 Task: Open Card Sales Contracts Review in Board Project Time Tracking to Workspace CRM Implementation and add a team member Softage.2@softage.net, a label Orange, a checklist Change Management, an attachment from your computer, a color Orange and finally, add a card description 'Plan and execute company team-building workshop' and a comment 'We should approach this task with a sense of persistence and determination, willing to overcome obstacles and push through challenges.'. Add a start date 'Jan 02, 1900' with a due date 'Jan 09, 1900'
Action: Mouse moved to (87, 43)
Screenshot: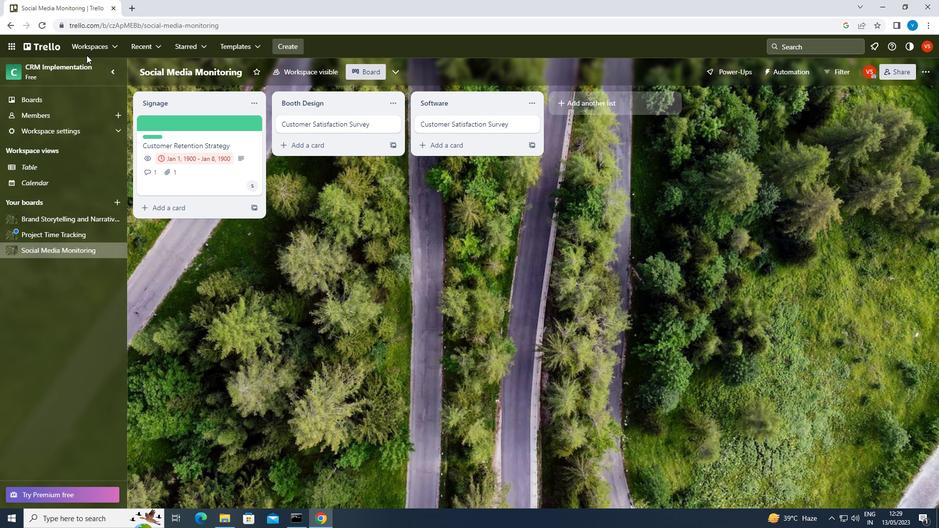 
Action: Mouse pressed left at (87, 43)
Screenshot: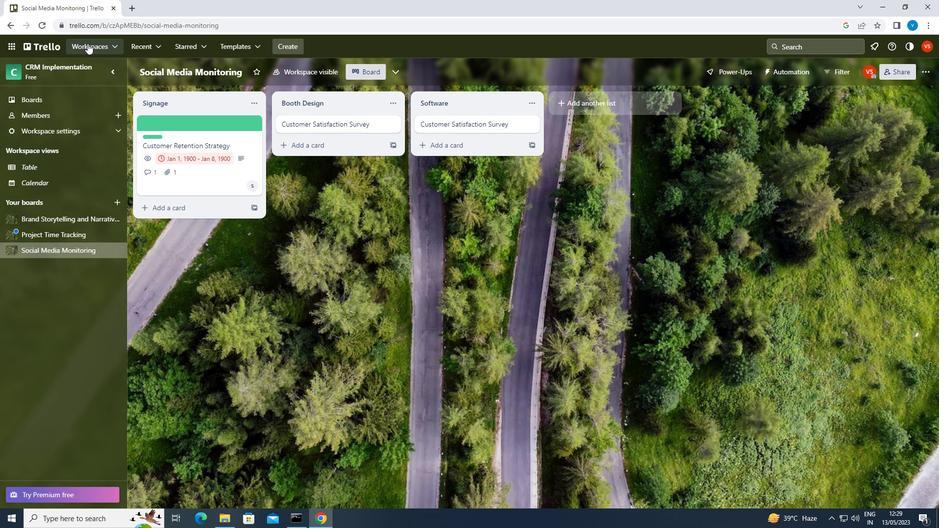 
Action: Mouse moved to (126, 360)
Screenshot: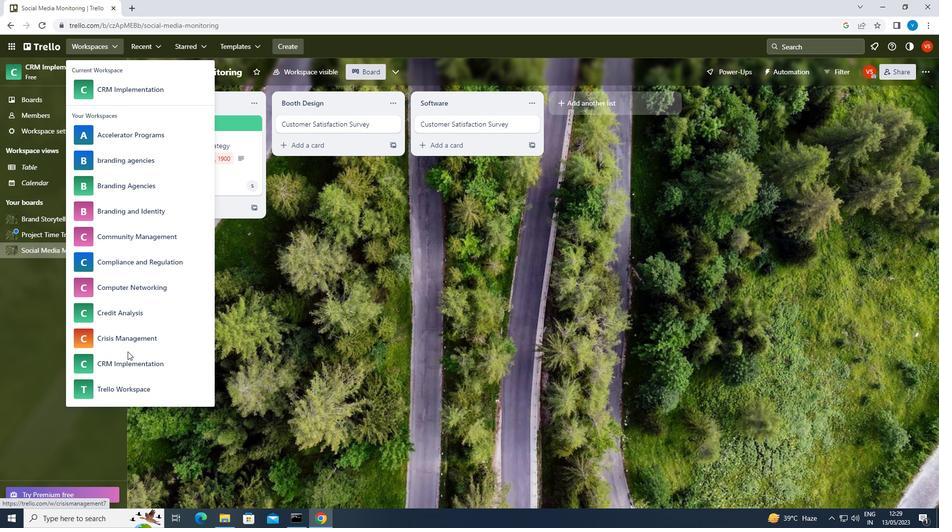 
Action: Mouse pressed left at (126, 360)
Screenshot: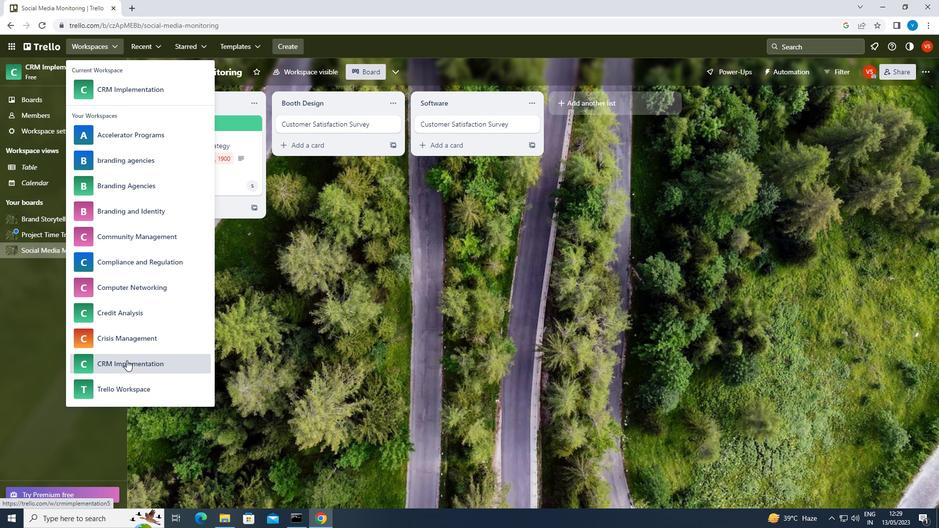 
Action: Mouse moved to (700, 394)
Screenshot: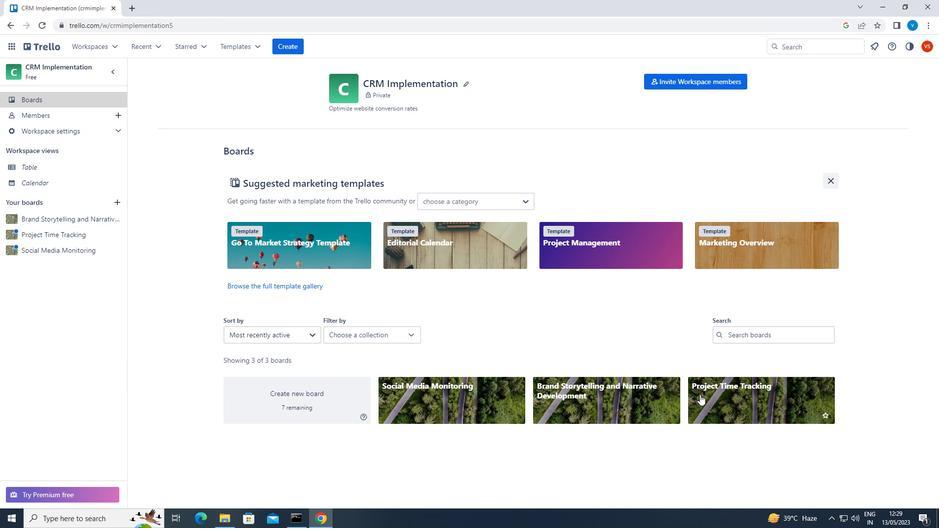 
Action: Mouse pressed left at (700, 394)
Screenshot: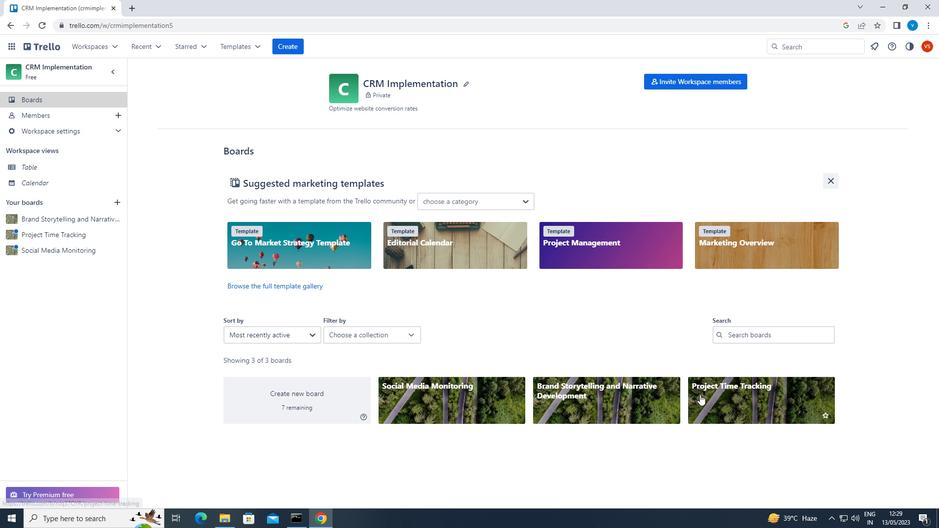 
Action: Mouse moved to (216, 128)
Screenshot: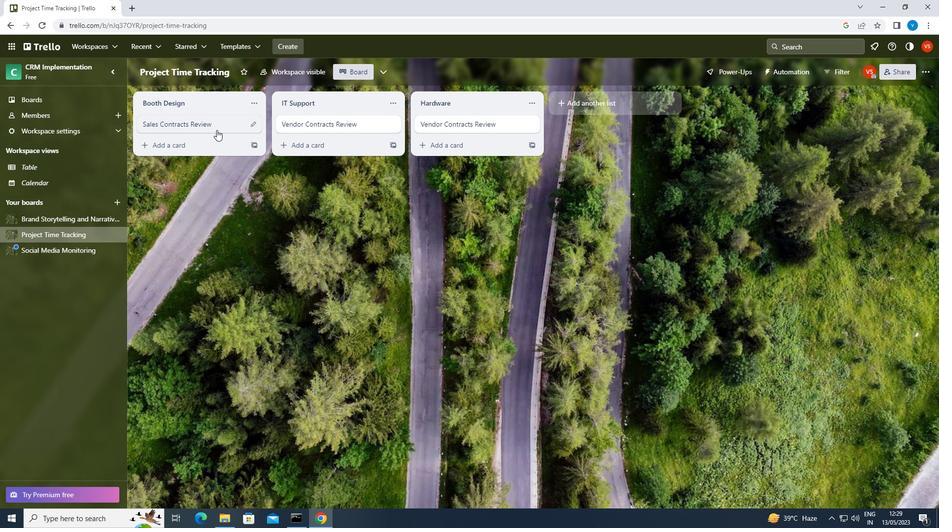 
Action: Mouse pressed left at (216, 128)
Screenshot: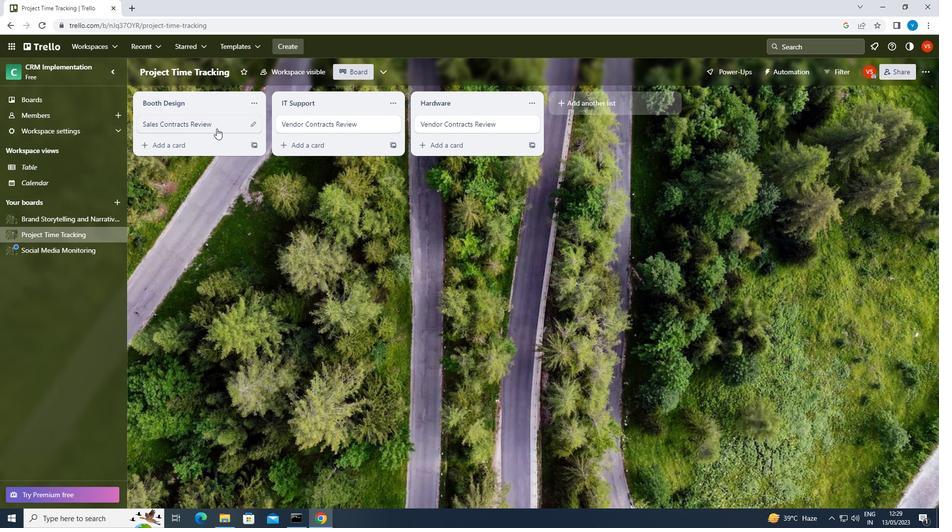
Action: Mouse moved to (582, 123)
Screenshot: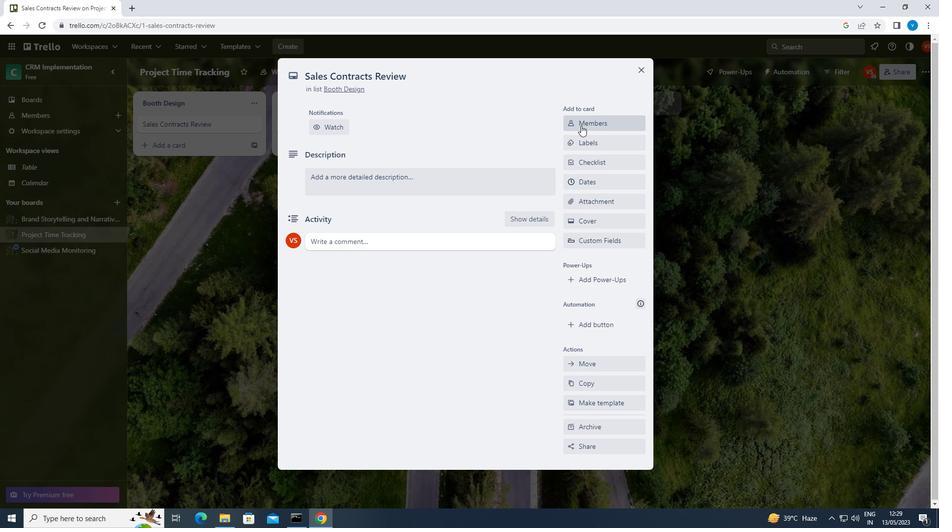 
Action: Mouse pressed left at (582, 123)
Screenshot: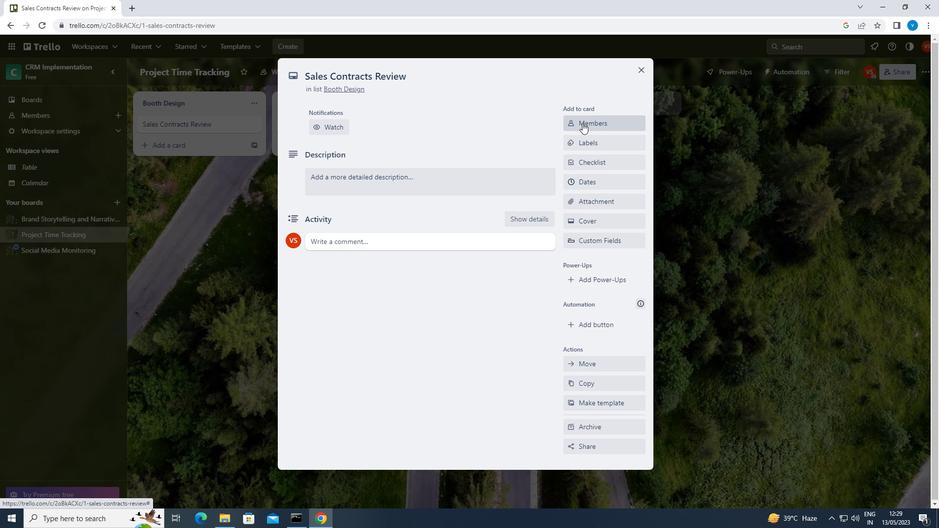 
Action: Mouse moved to (580, 123)
Screenshot: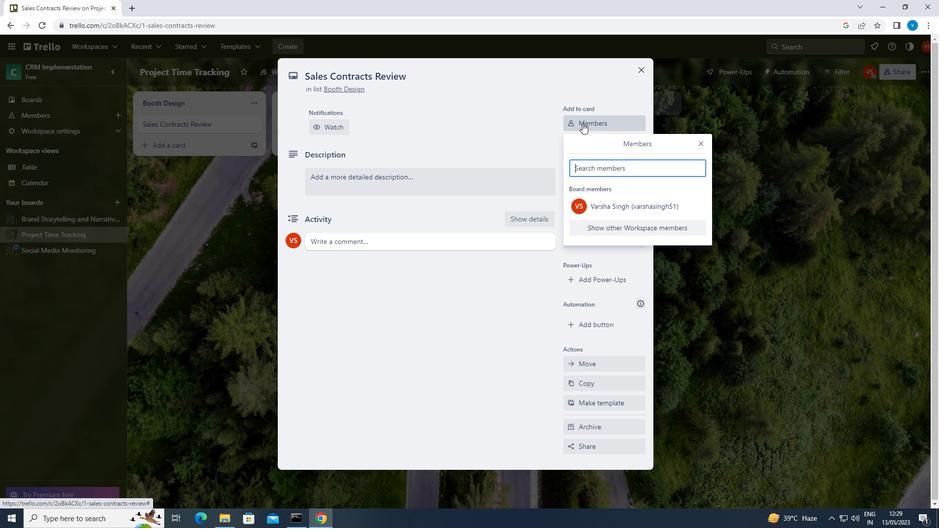 
Action: Key pressed <Key.shift>SOFTAGE.2<Key.shift>@SOFTAGE.NET
Screenshot: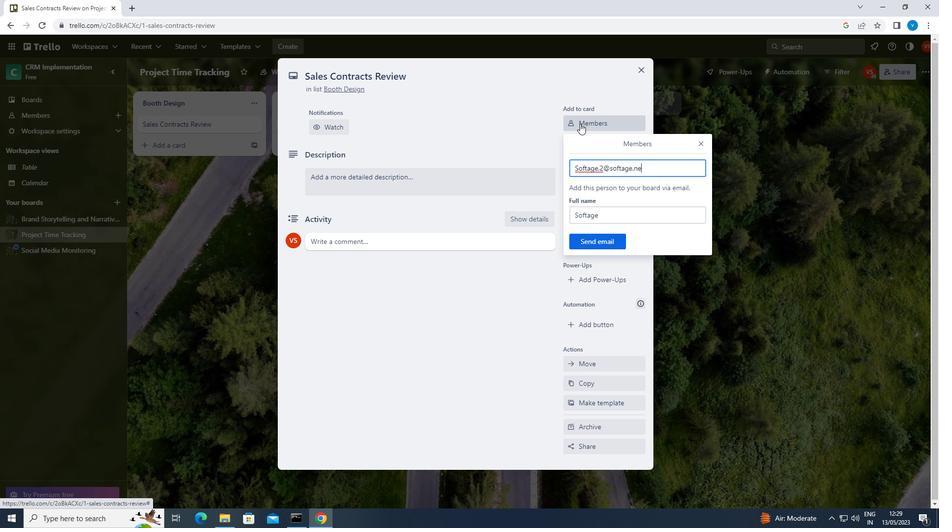 
Action: Mouse moved to (605, 243)
Screenshot: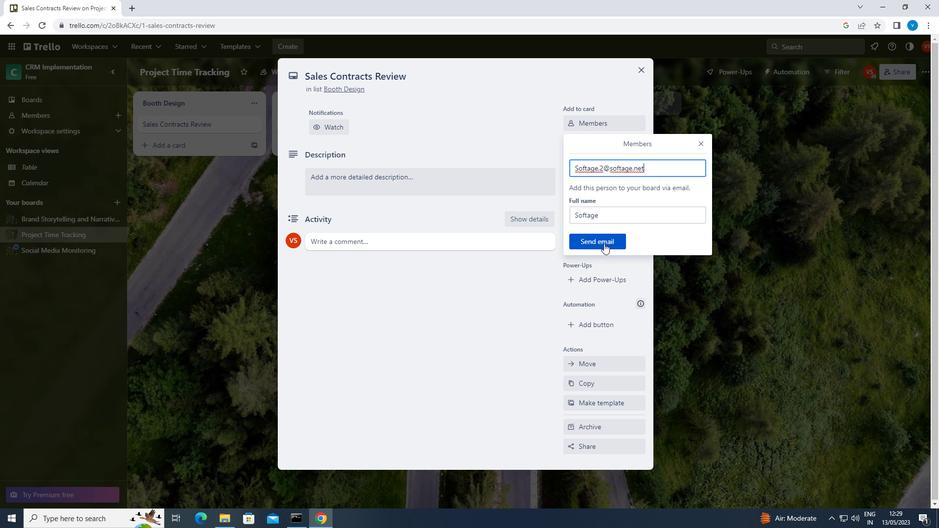 
Action: Mouse pressed left at (605, 243)
Screenshot: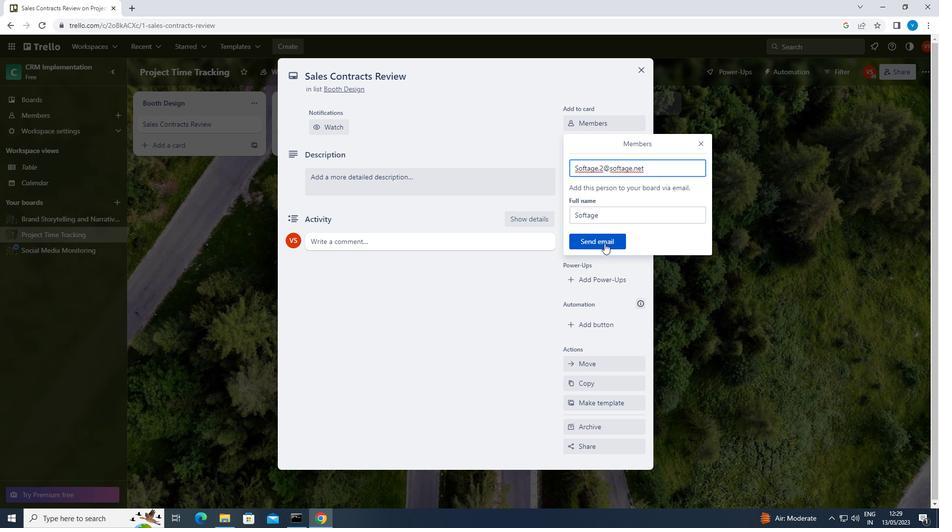 
Action: Mouse moved to (596, 181)
Screenshot: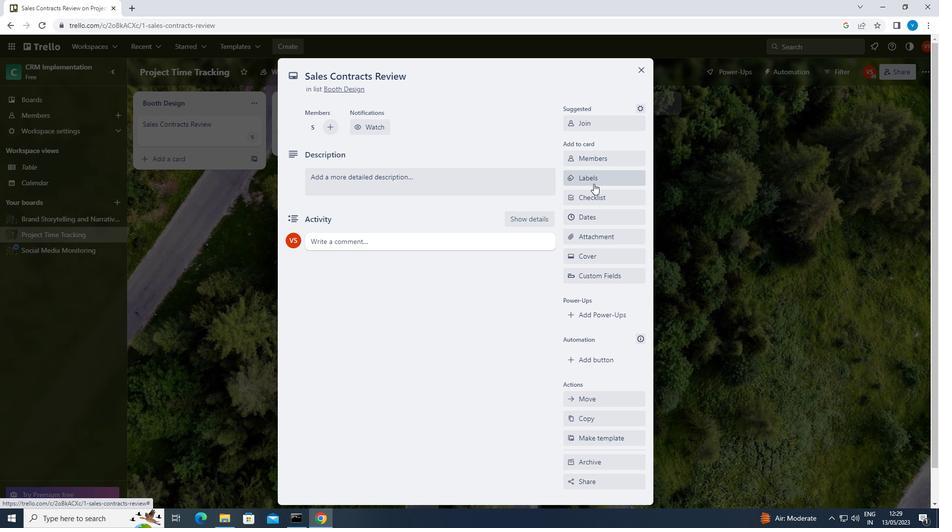 
Action: Mouse pressed left at (596, 181)
Screenshot: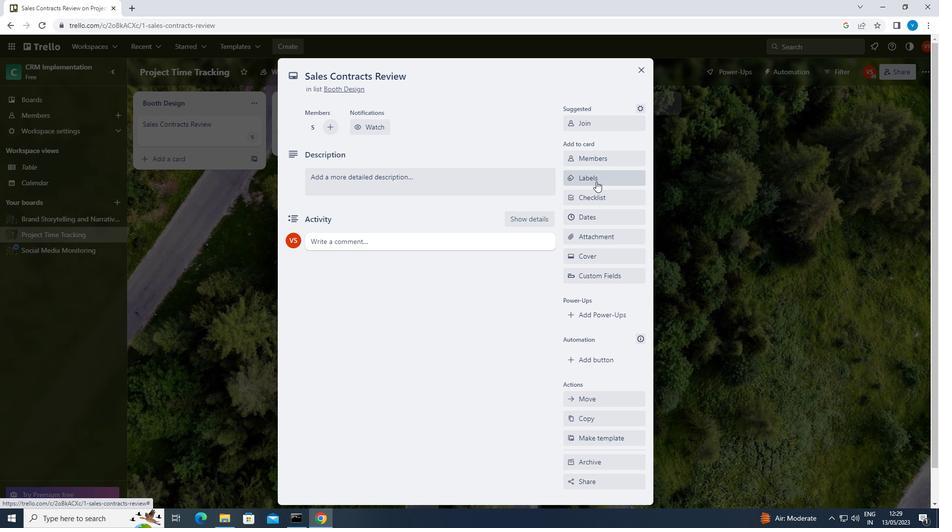 
Action: Mouse moved to (603, 292)
Screenshot: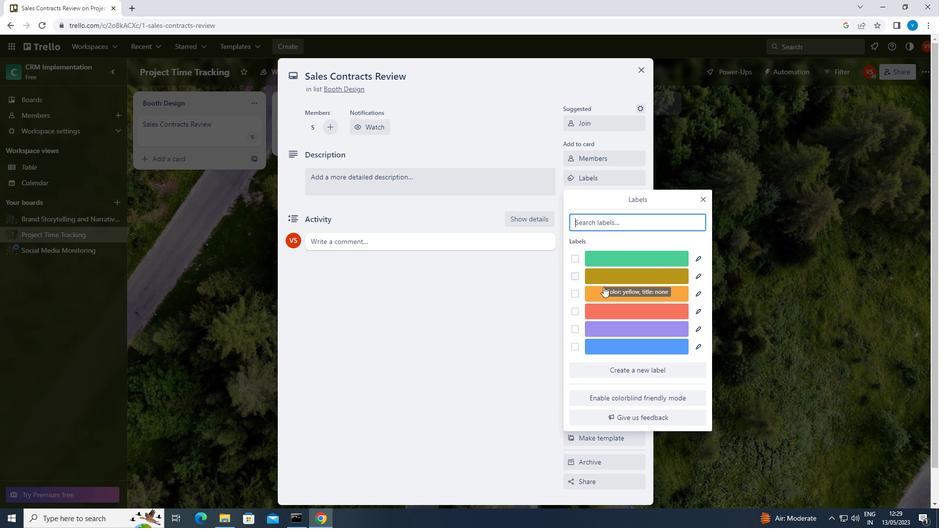 
Action: Mouse pressed left at (603, 292)
Screenshot: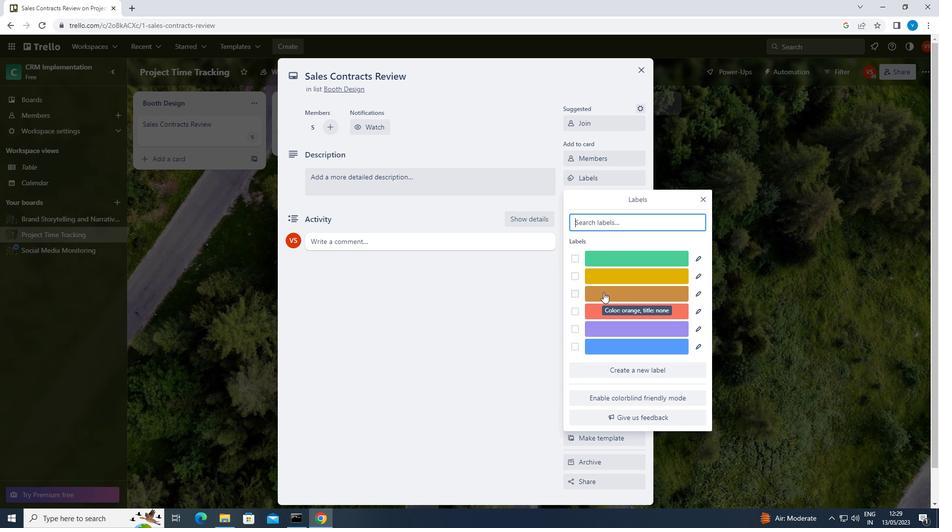 
Action: Mouse moved to (702, 196)
Screenshot: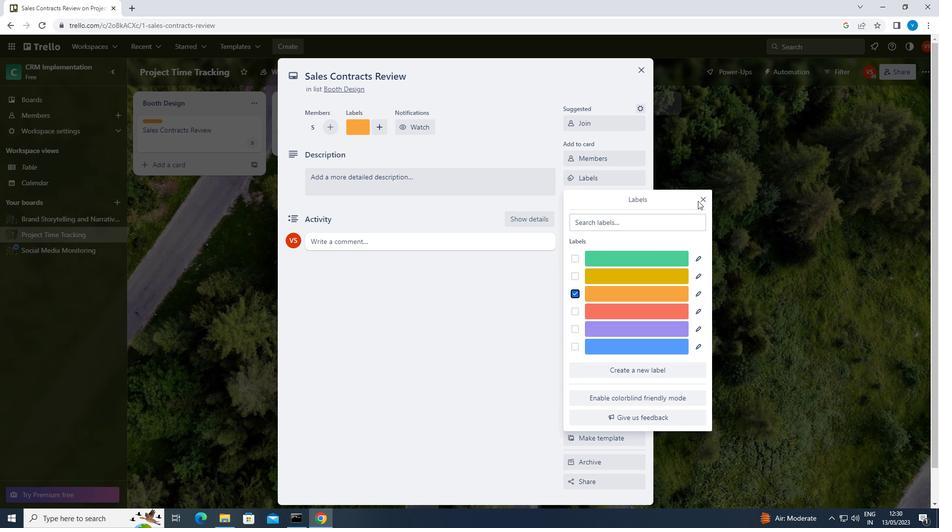 
Action: Mouse pressed left at (702, 196)
Screenshot: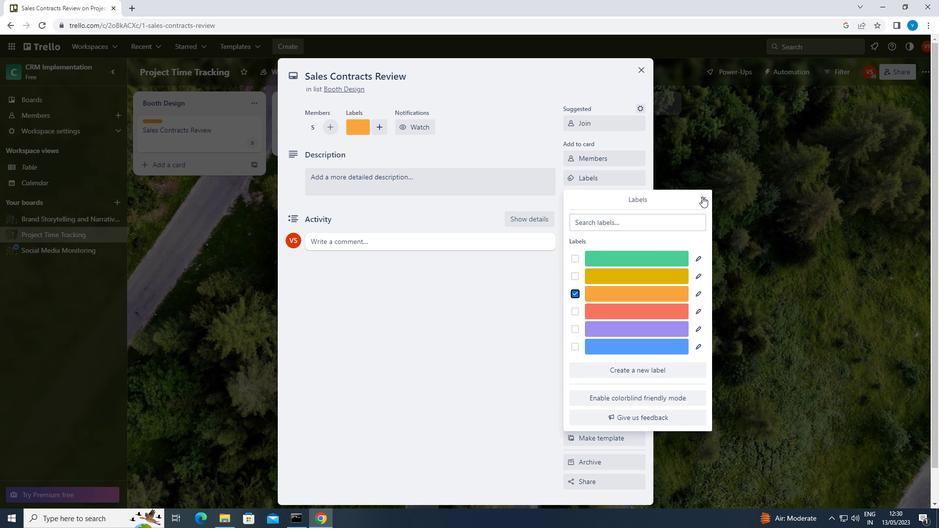 
Action: Mouse moved to (618, 202)
Screenshot: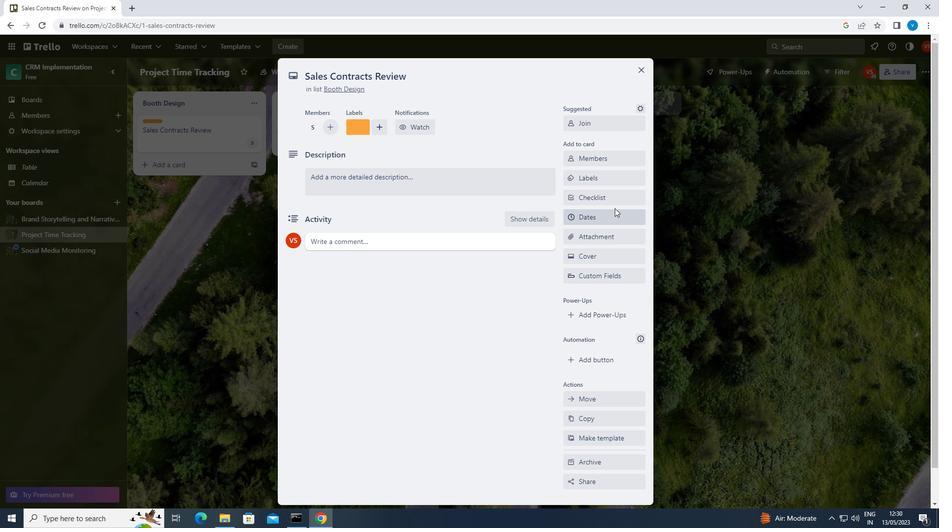 
Action: Mouse pressed left at (618, 202)
Screenshot: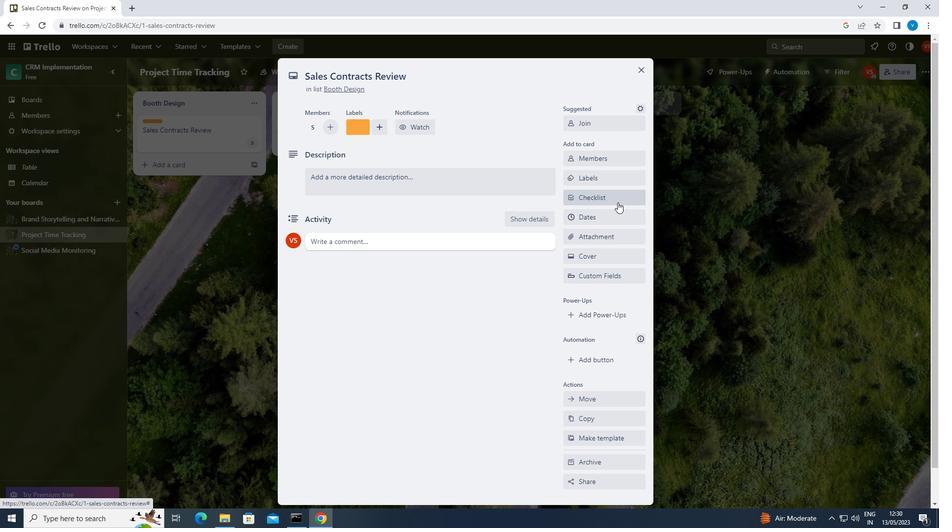 
Action: Mouse moved to (598, 240)
Screenshot: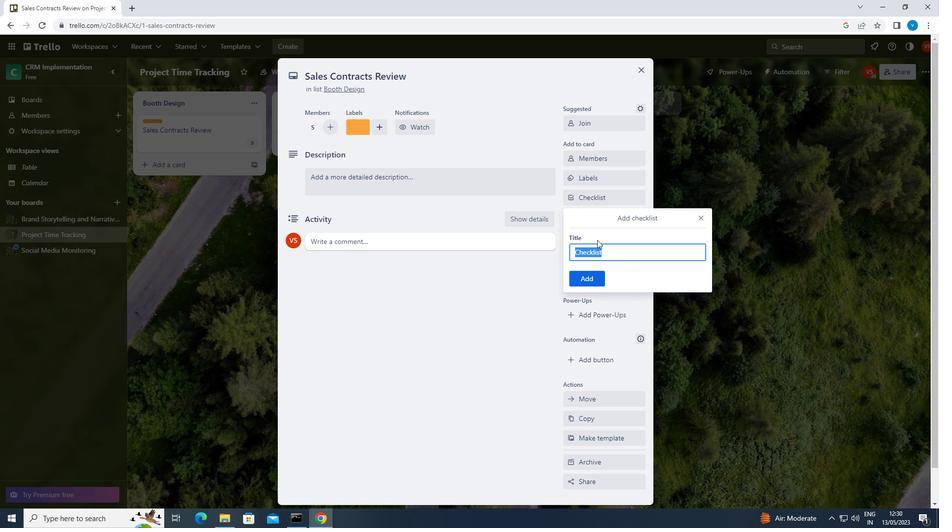 
Action: Key pressed <Key.shift>CHANGE<Key.space><Key.shift>MANAGEMENT
Screenshot: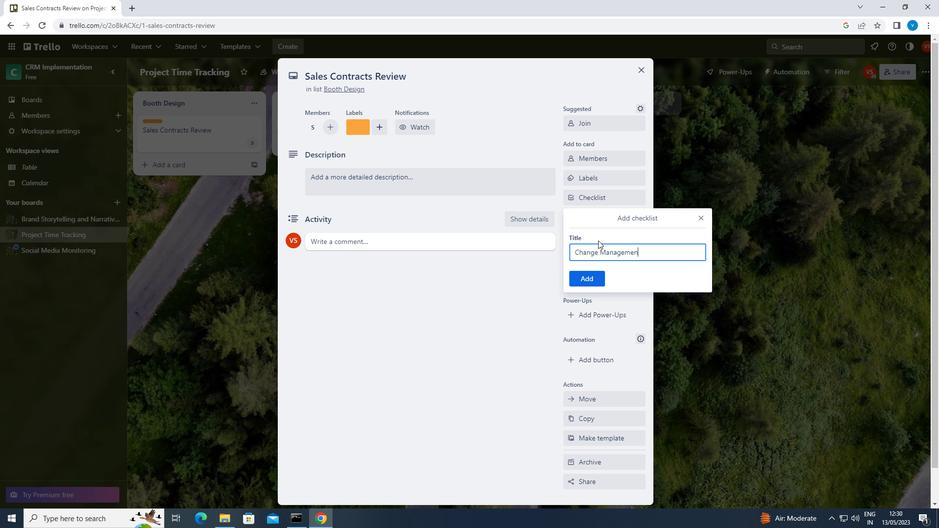 
Action: Mouse moved to (588, 275)
Screenshot: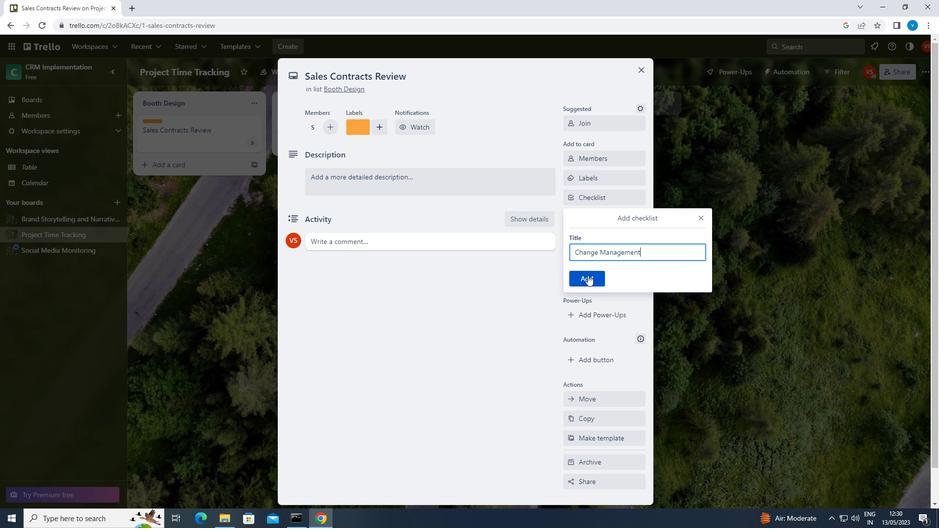 
Action: Mouse pressed left at (588, 275)
Screenshot: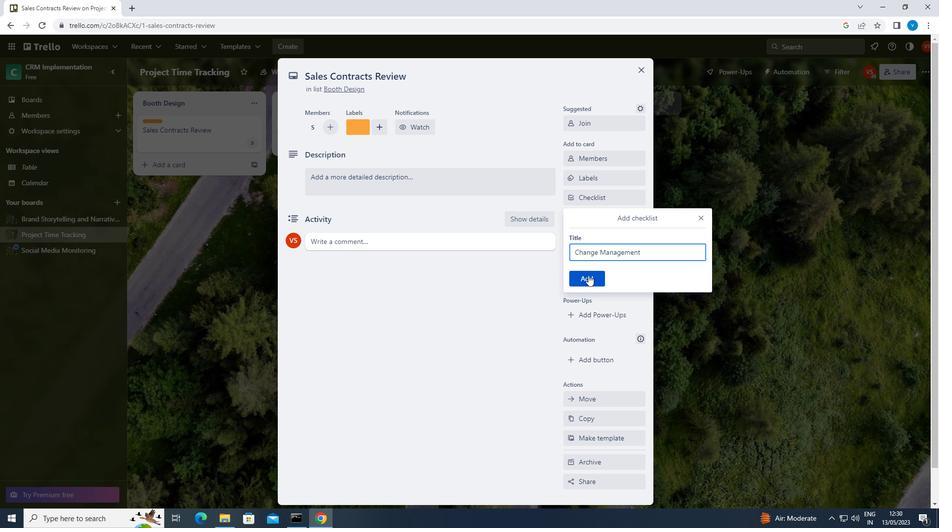 
Action: Mouse moved to (608, 241)
Screenshot: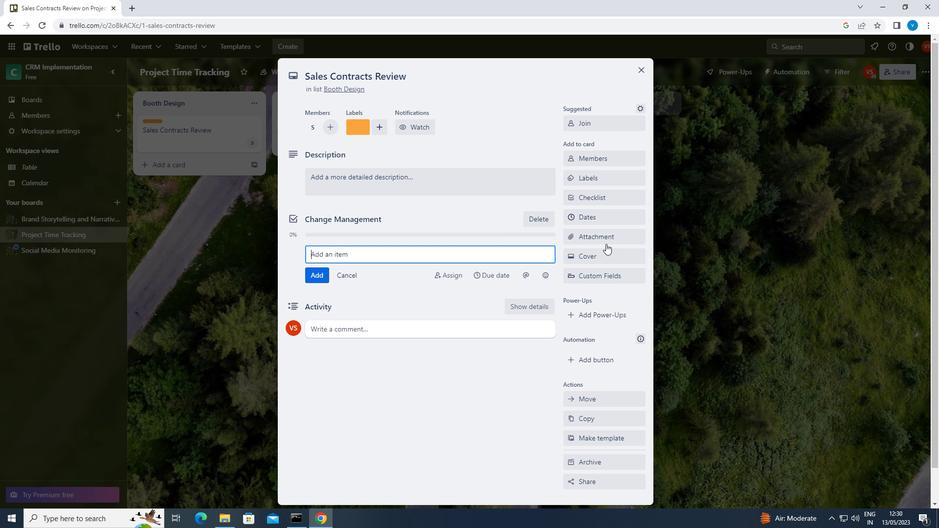 
Action: Mouse pressed left at (608, 241)
Screenshot: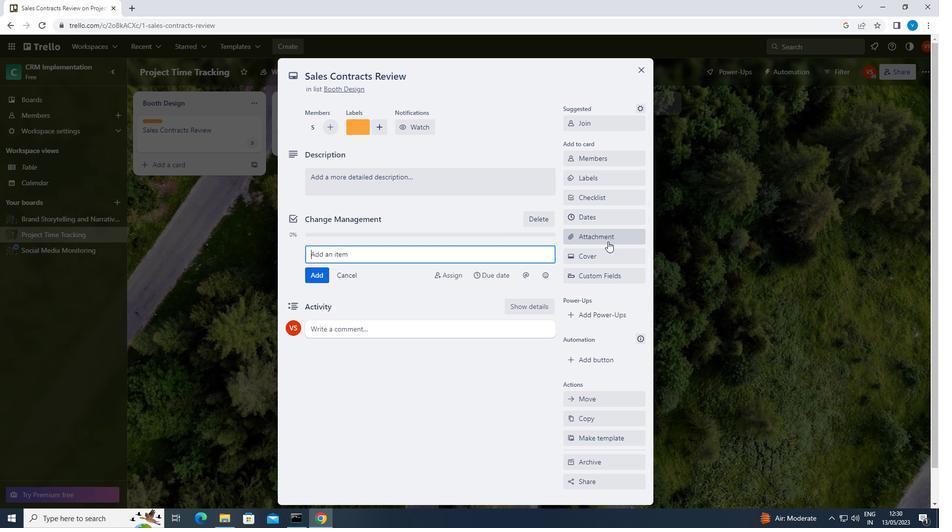
Action: Mouse moved to (592, 276)
Screenshot: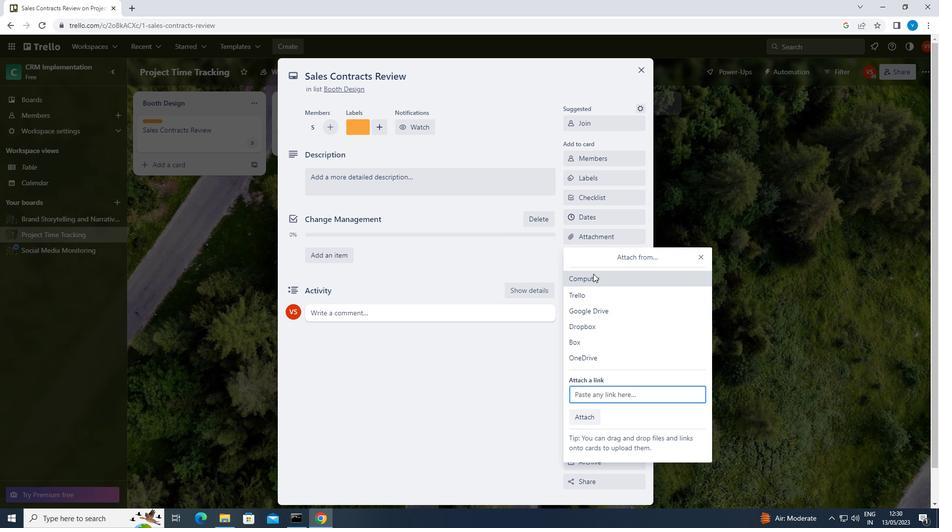 
Action: Mouse pressed left at (592, 276)
Screenshot: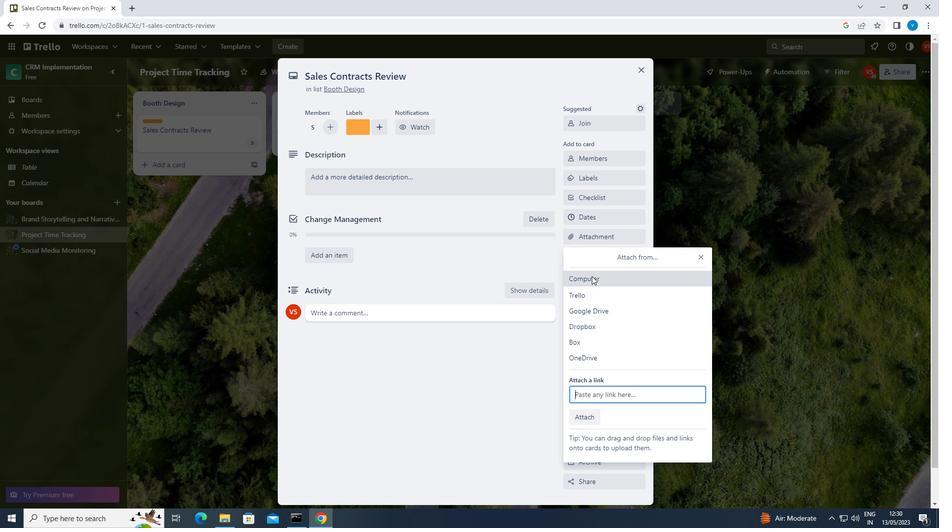 
Action: Mouse moved to (226, 141)
Screenshot: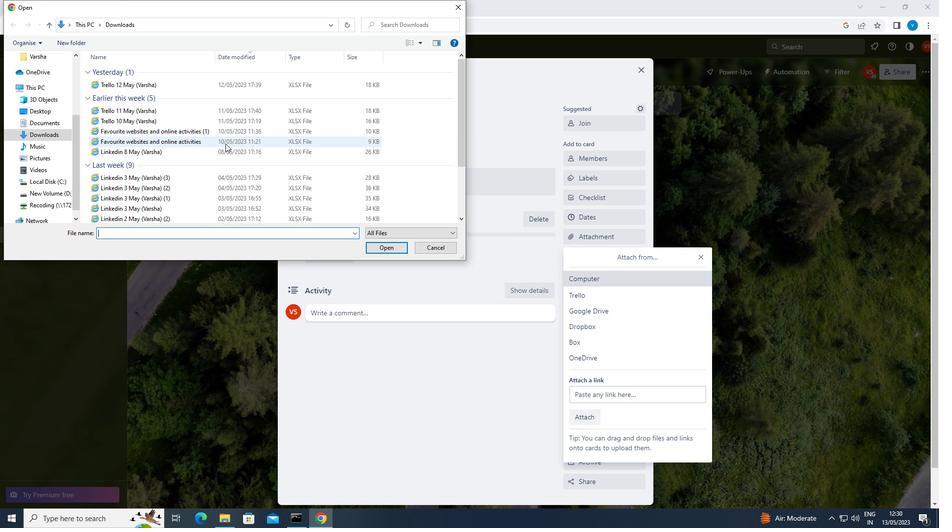 
Action: Mouse pressed left at (226, 141)
Screenshot: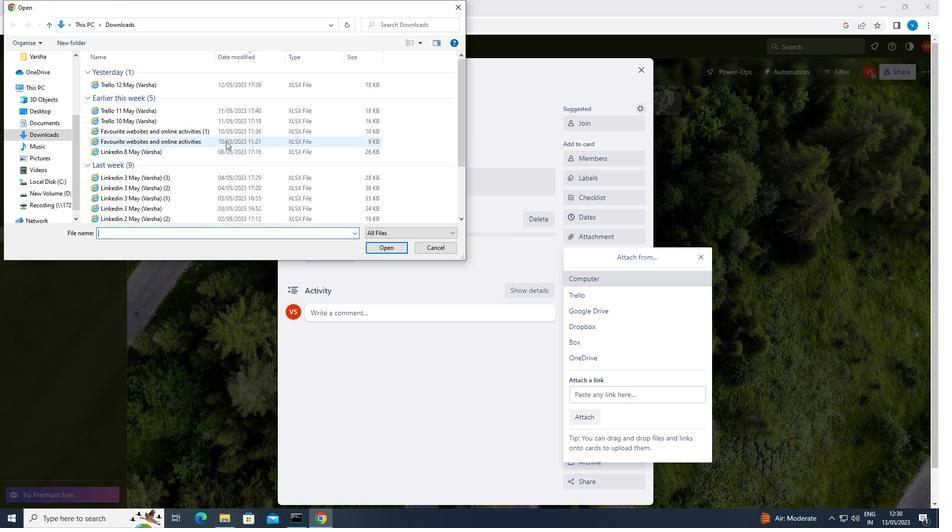 
Action: Mouse moved to (385, 247)
Screenshot: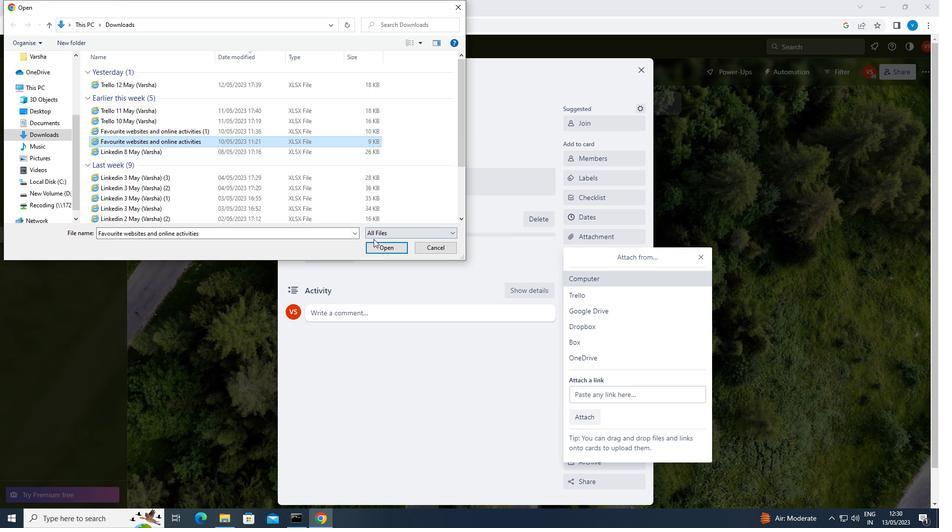 
Action: Mouse pressed left at (385, 247)
Screenshot: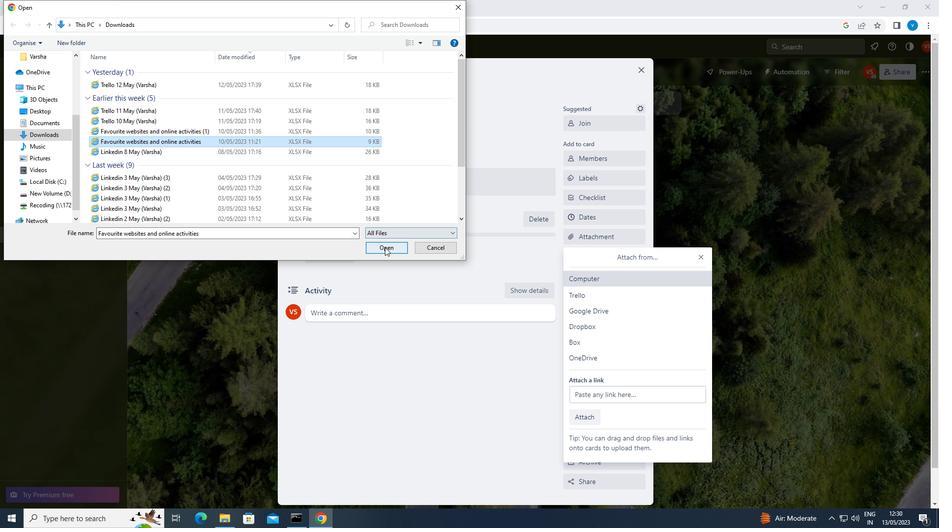 
Action: Mouse moved to (611, 260)
Screenshot: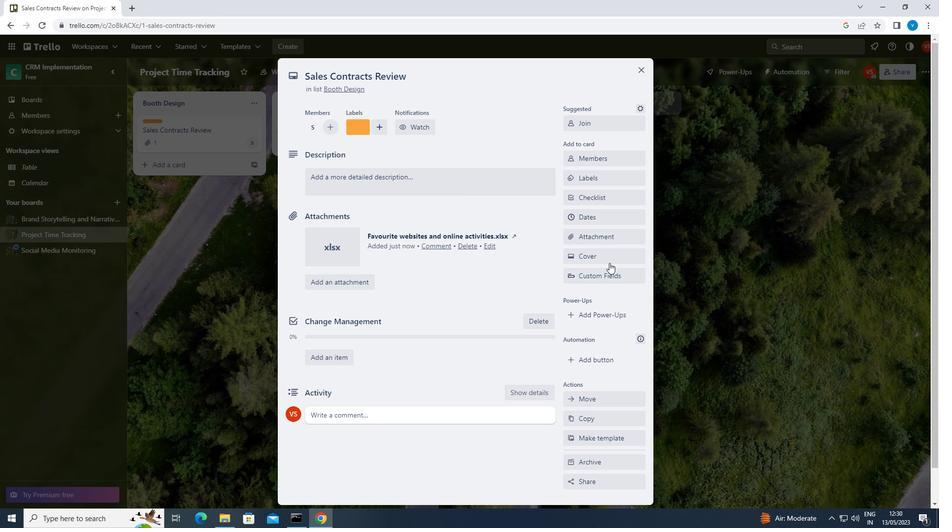
Action: Mouse pressed left at (611, 260)
Screenshot: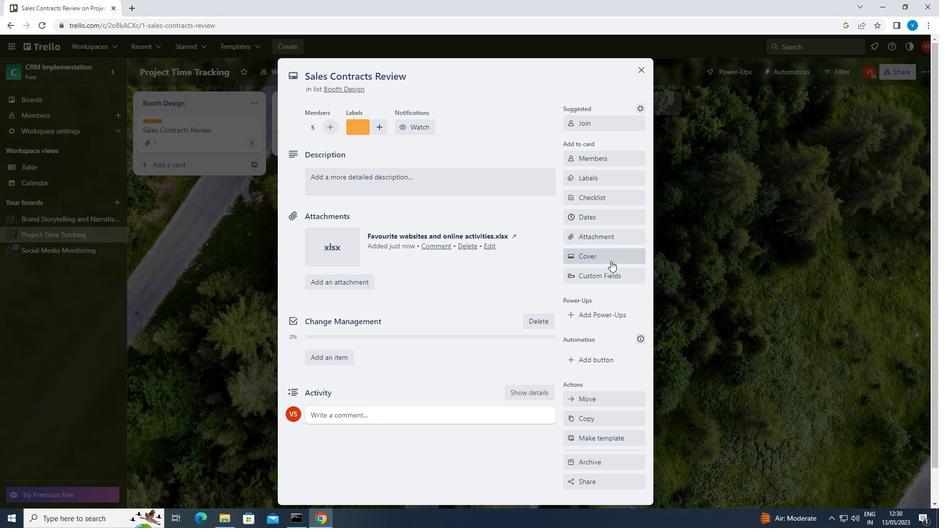 
Action: Mouse moved to (641, 313)
Screenshot: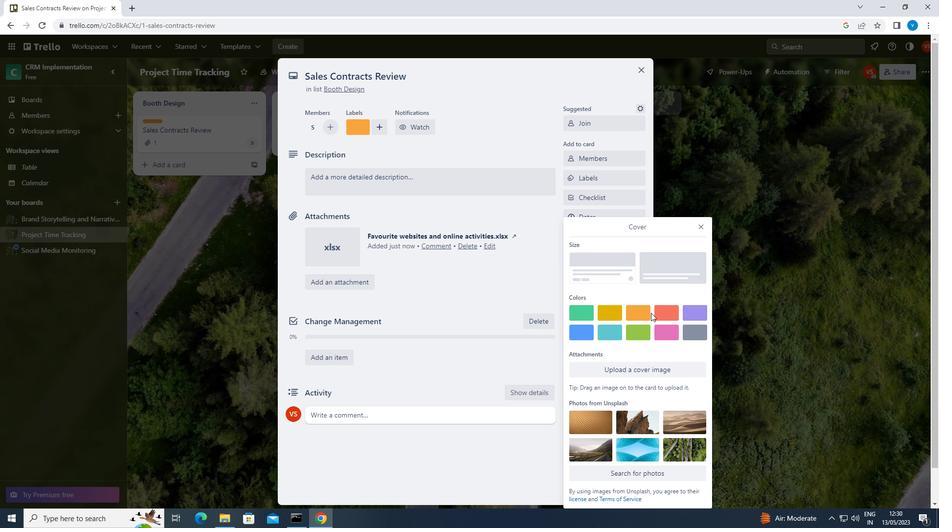 
Action: Mouse pressed left at (641, 313)
Screenshot: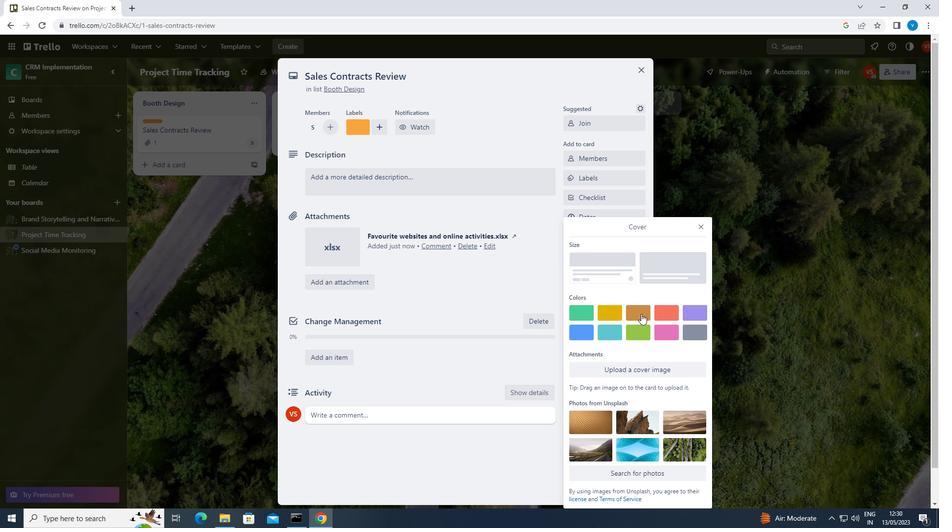 
Action: Mouse moved to (699, 210)
Screenshot: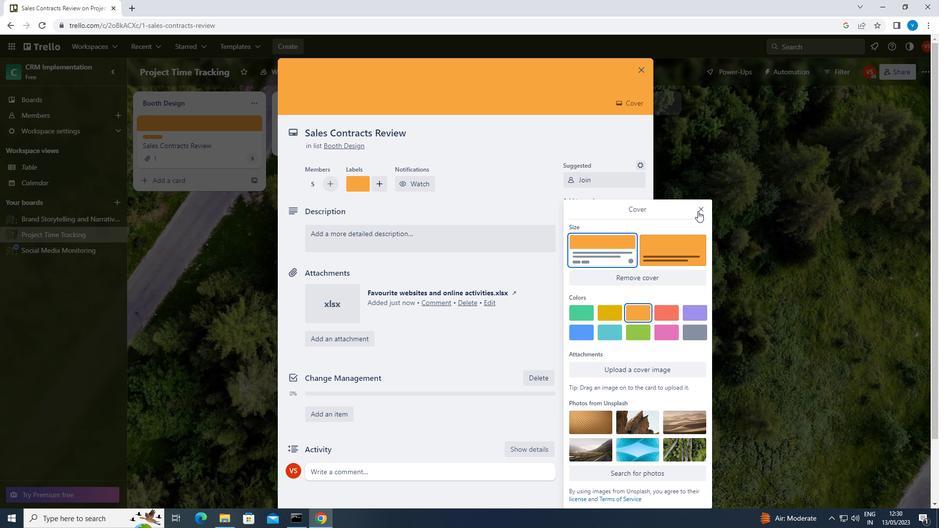 
Action: Mouse pressed left at (699, 210)
Screenshot: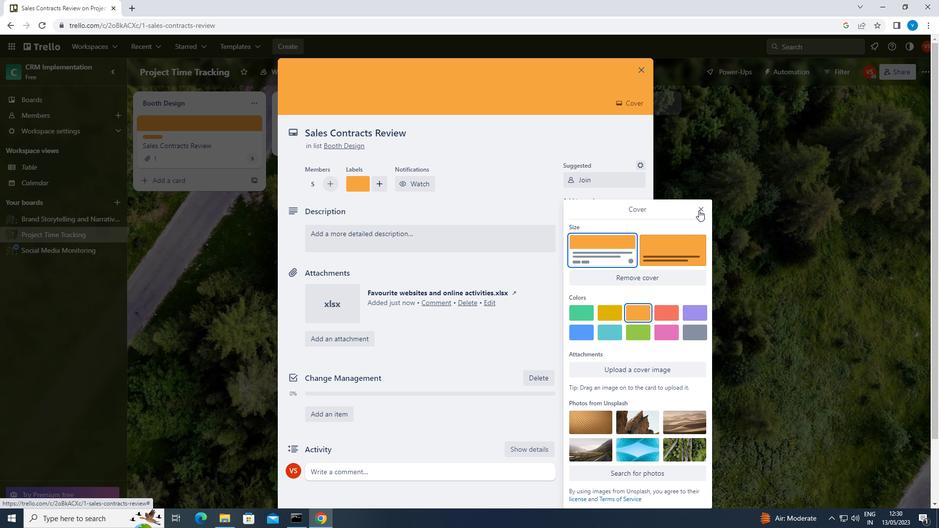 
Action: Mouse moved to (516, 230)
Screenshot: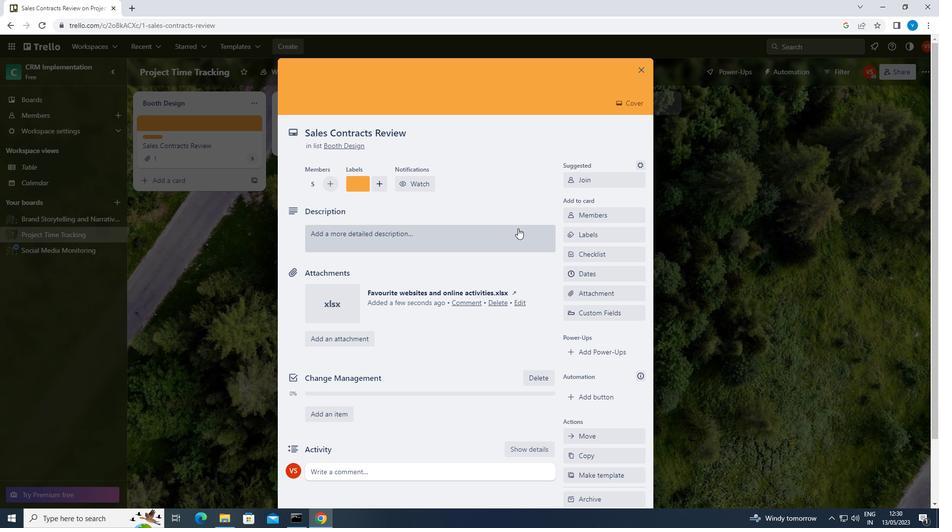 
Action: Mouse pressed left at (516, 230)
Screenshot: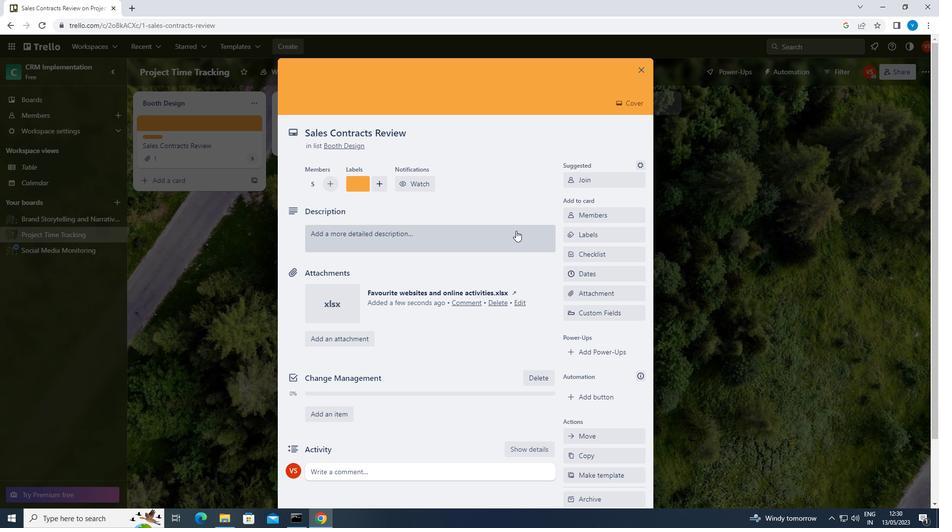 
Action: Key pressed <Key.shift>PLAN<Key.space>AND<Key.space>EXECUTE<Key.space>COMP<Key.shift>ANY<Key.space>TEAM-BUILDING<Key.space>WORKSHOP
Screenshot: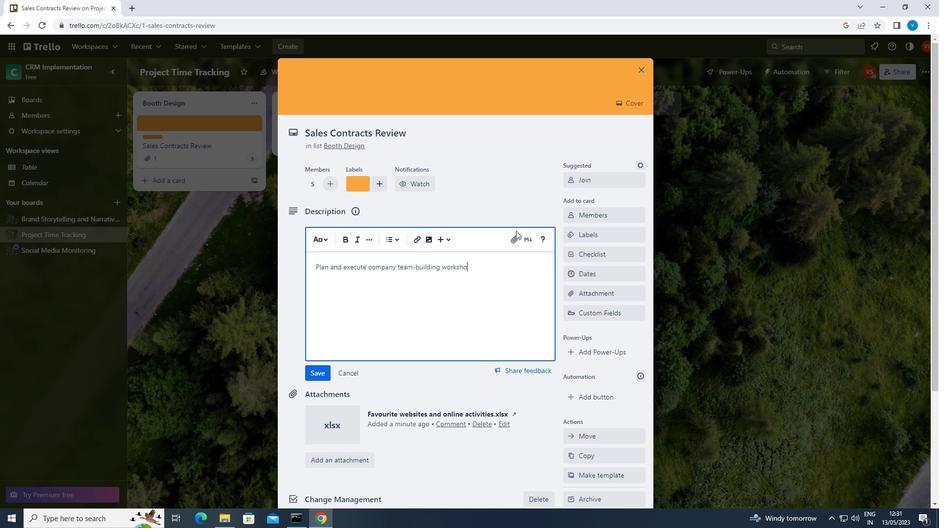 
Action: Mouse moved to (318, 371)
Screenshot: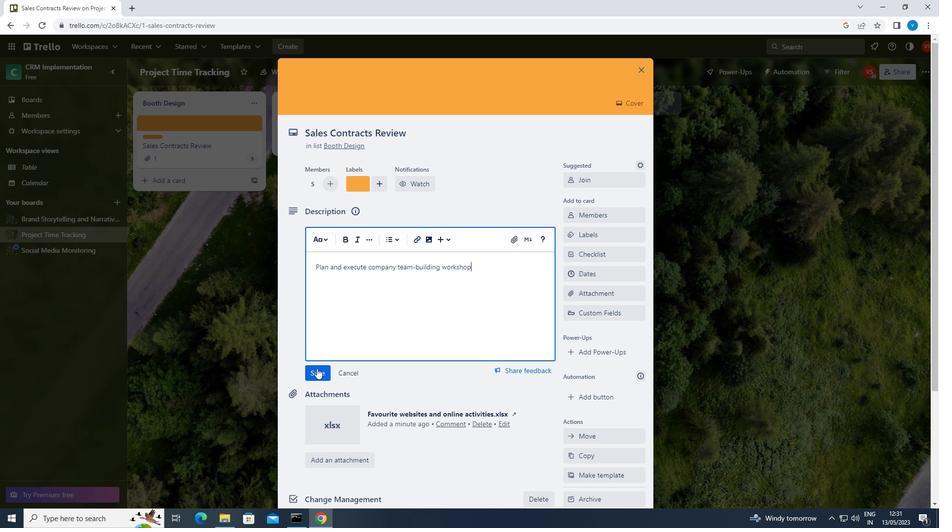 
Action: Mouse pressed left at (318, 371)
Screenshot: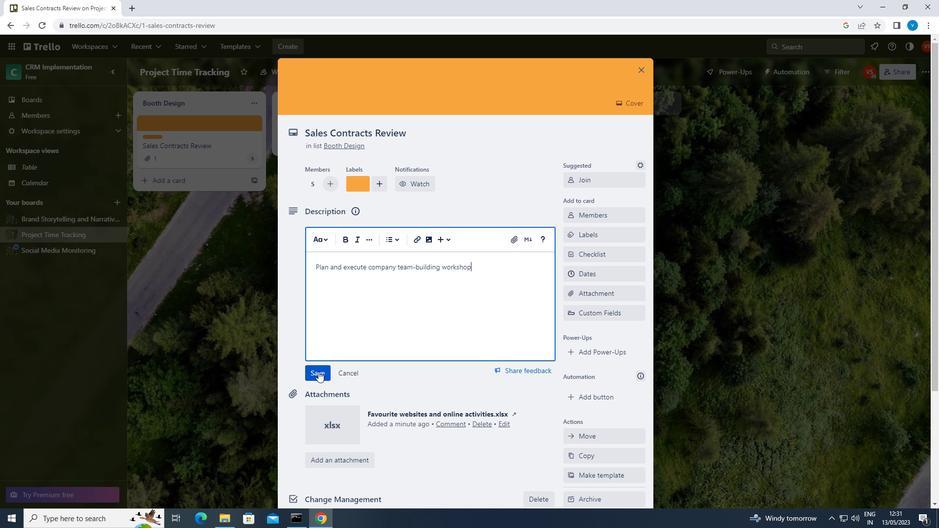 
Action: Mouse moved to (346, 454)
Screenshot: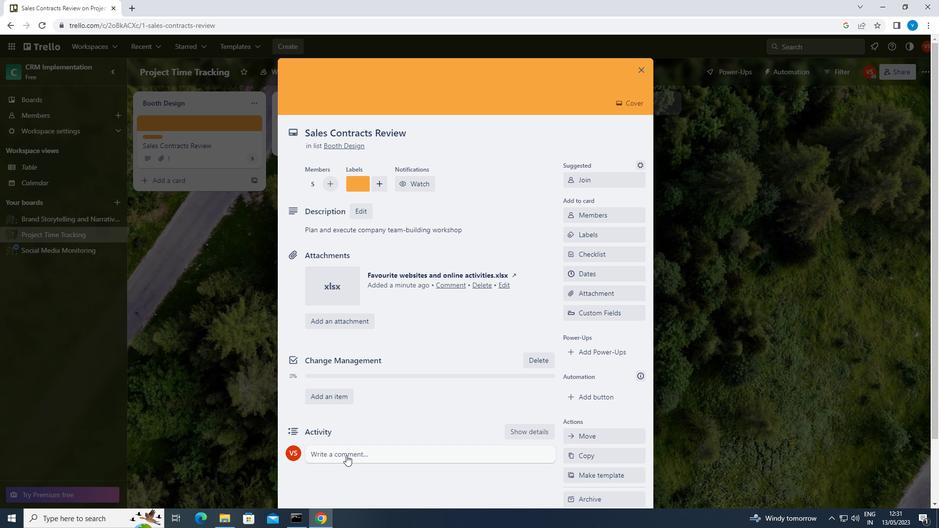 
Action: Mouse pressed left at (346, 454)
Screenshot: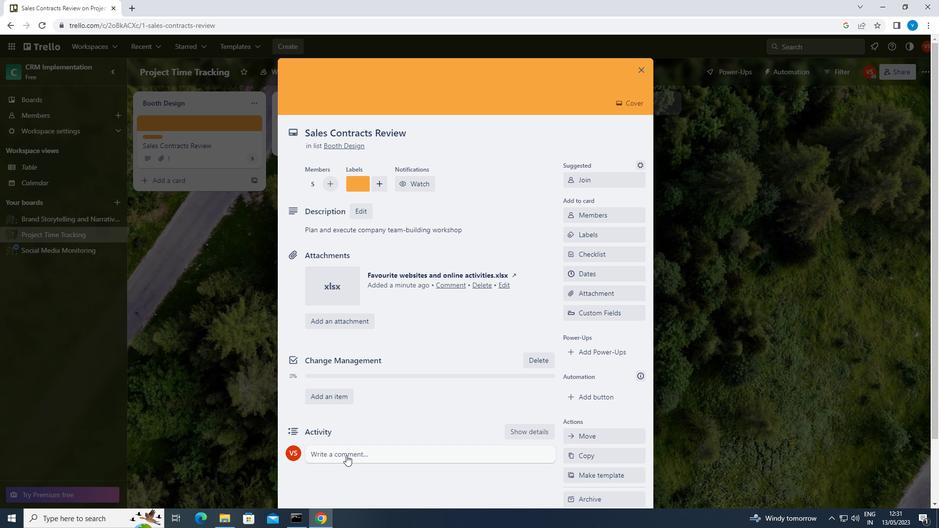 
Action: Mouse moved to (346, 453)
Screenshot: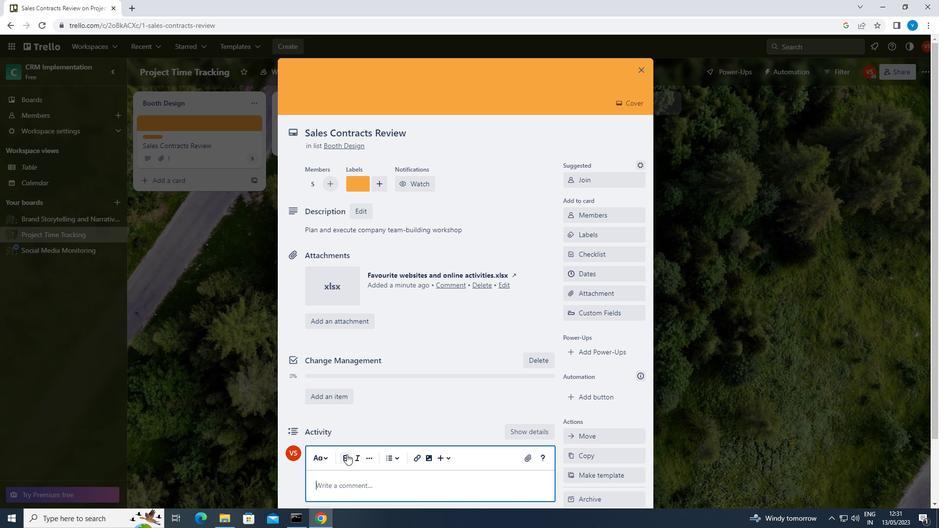 
Action: Key pressed <Key.shift>WE<Key.space>SHOULD<Key.space>APPROACH<Key.space>THIS<Key.space>TASK<Key.space>WITH<Key.space>A<Key.space>SENSE<Key.space>OF<Key.space>PERSISTENCE<Key.space>AND<Key.space>DETERMINATION,<Key.space>WILLING<Key.space>TO<Key.space>OVERCOME<Key.space>OBSTACLES<Key.space>AND<Key.space>PUSH<Key.space>THROUGH<Key.space>CHALLENGES.
Screenshot: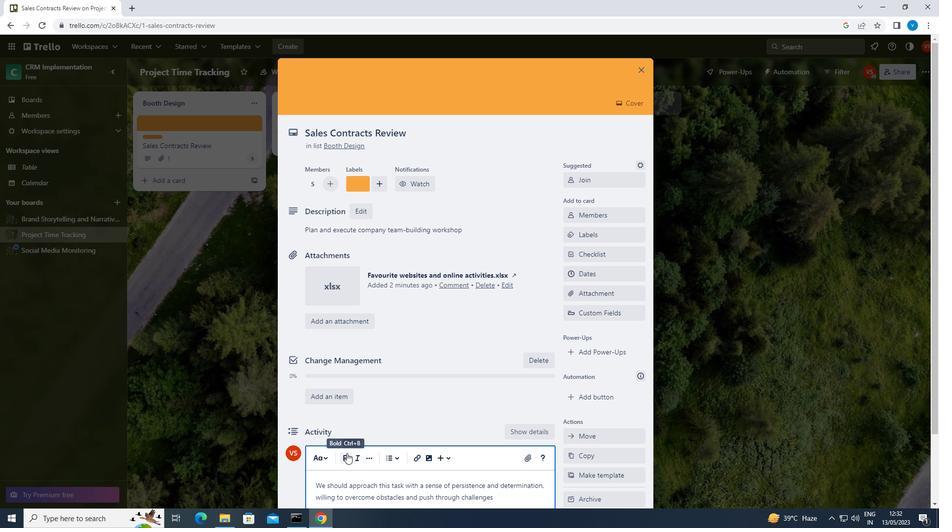 
Action: Mouse moved to (409, 469)
Screenshot: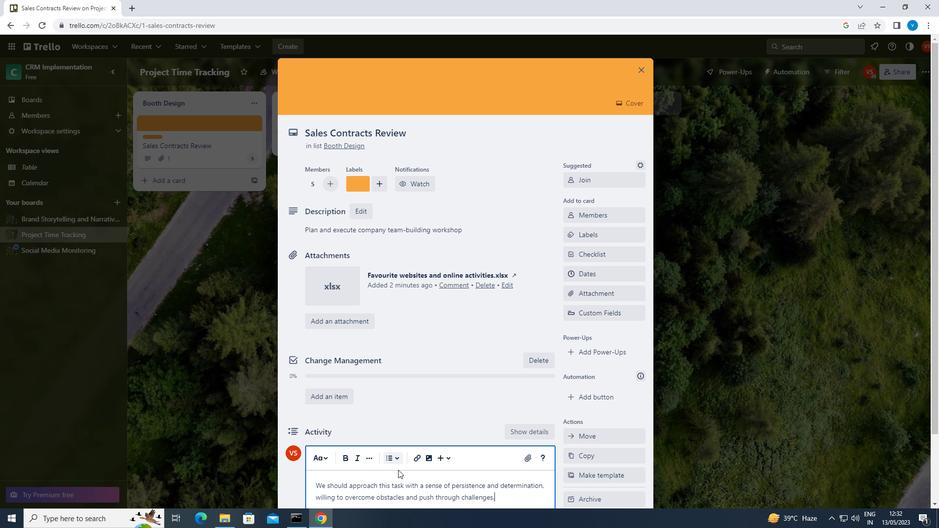 
Action: Mouse scrolled (409, 469) with delta (0, 0)
Screenshot: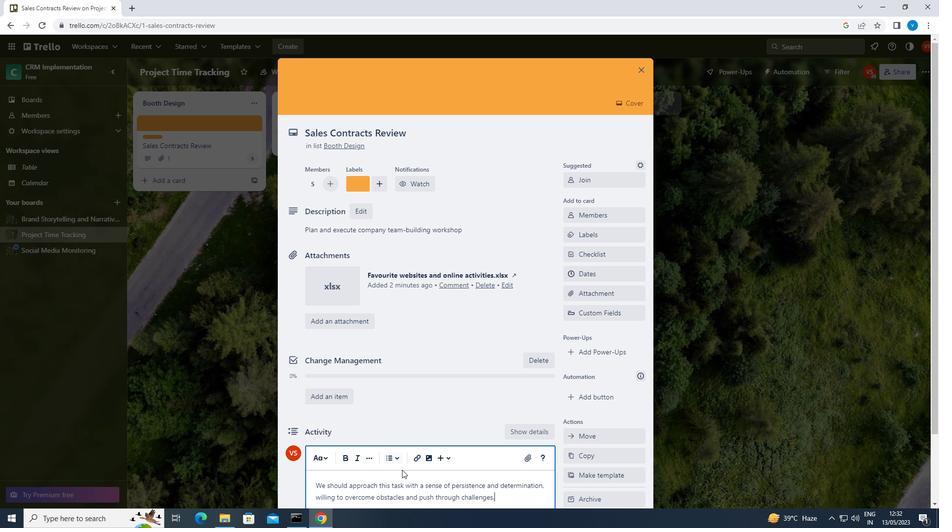 
Action: Mouse scrolled (409, 469) with delta (0, 0)
Screenshot: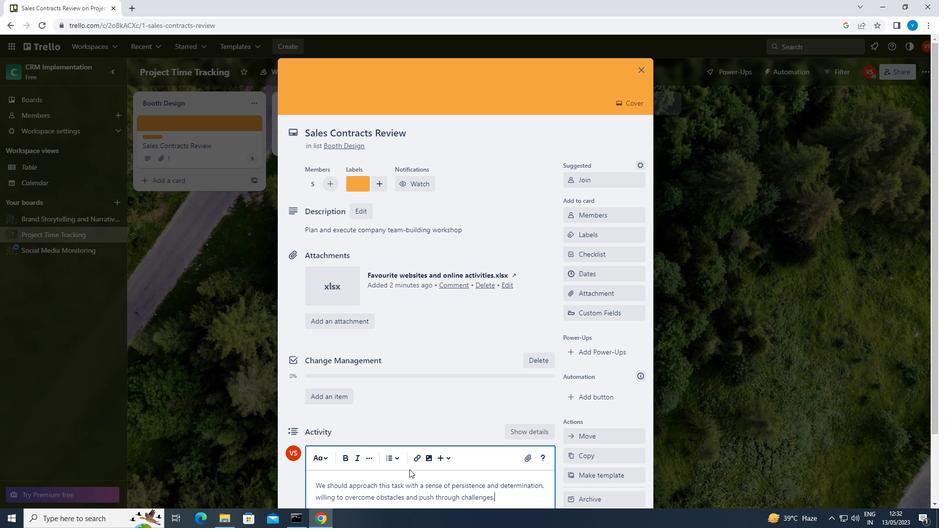 
Action: Mouse moved to (325, 445)
Screenshot: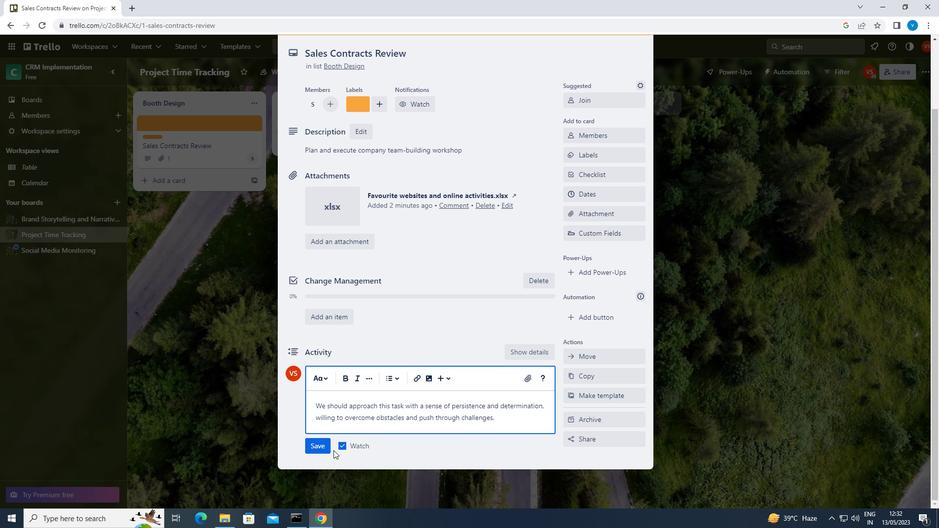 
Action: Mouse pressed left at (325, 445)
Screenshot: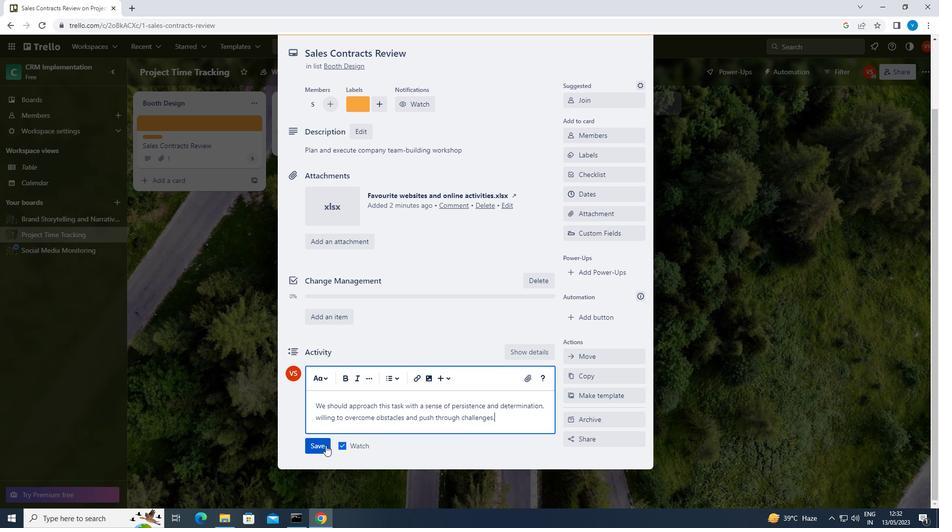 
Action: Mouse moved to (605, 200)
Screenshot: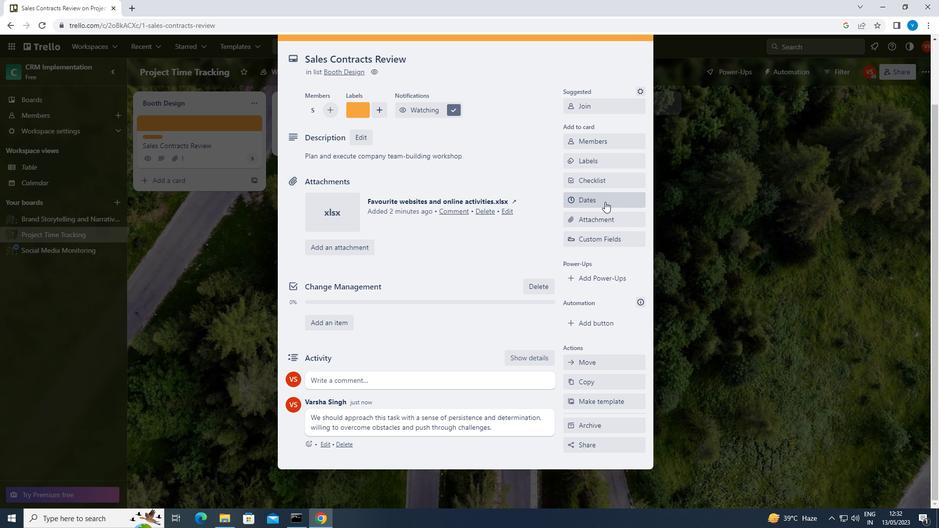 
Action: Mouse pressed left at (605, 200)
Screenshot: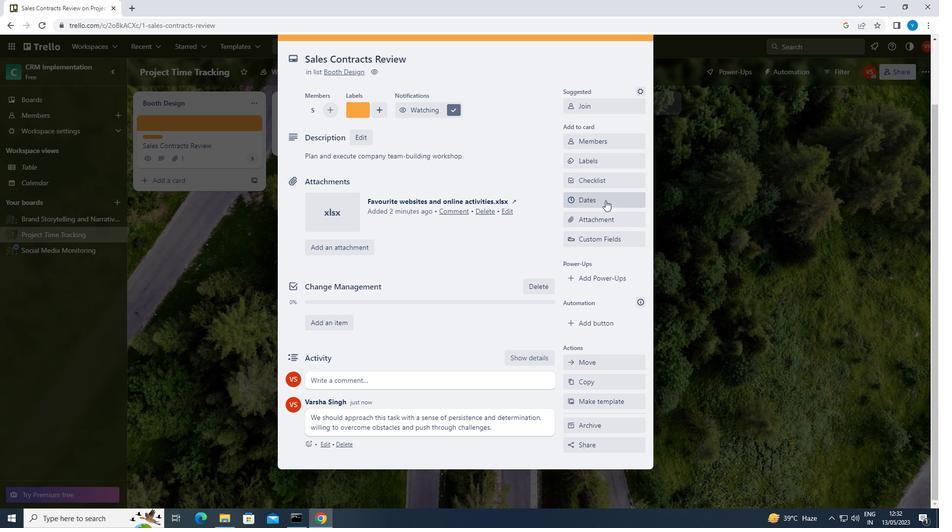 
Action: Mouse moved to (572, 250)
Screenshot: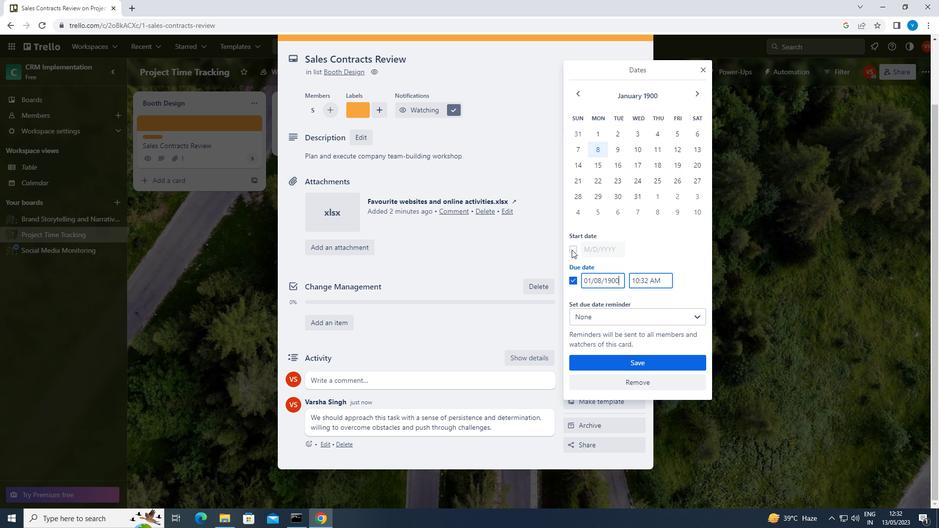 
Action: Mouse pressed left at (572, 250)
Screenshot: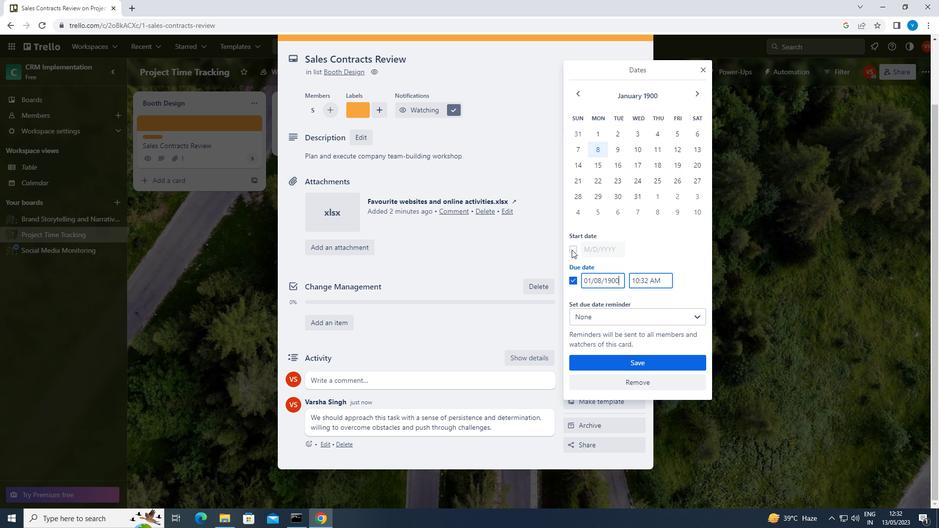 
Action: Mouse moved to (621, 247)
Screenshot: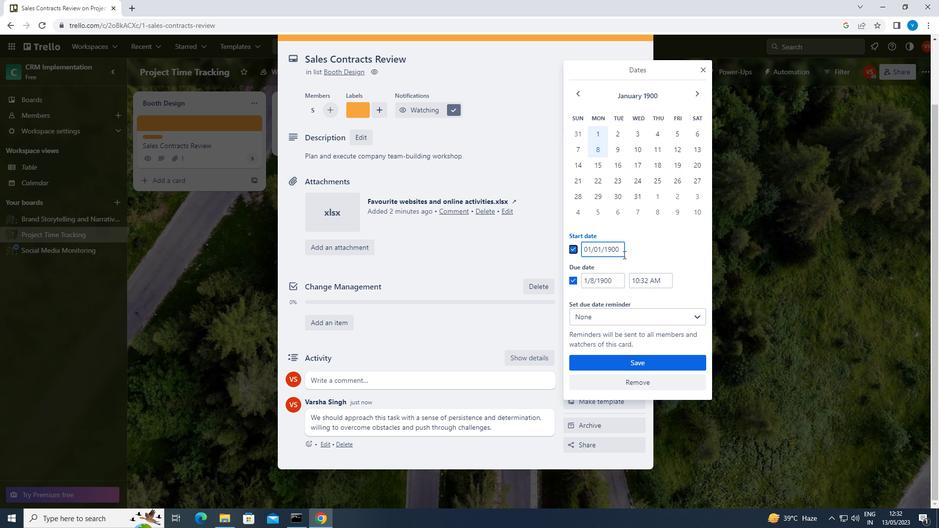 
Action: Mouse pressed left at (621, 247)
Screenshot: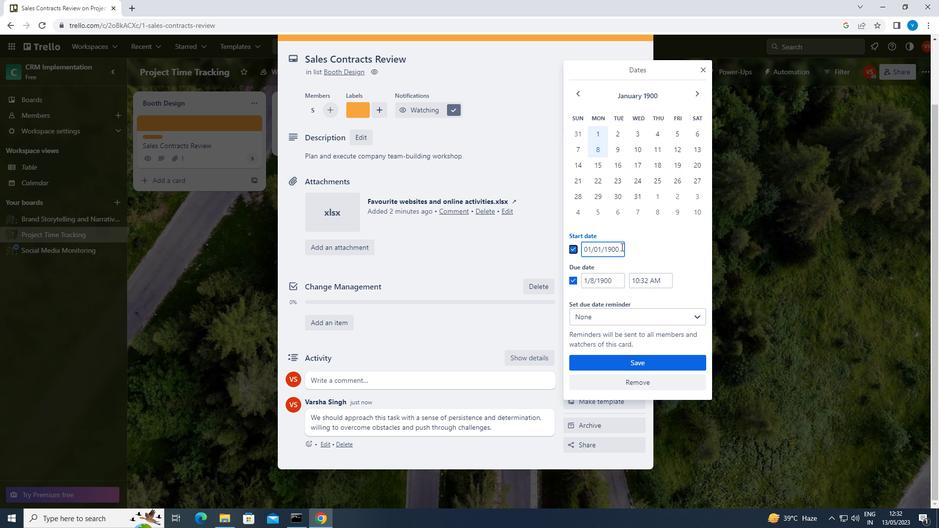 
Action: Mouse moved to (619, 247)
Screenshot: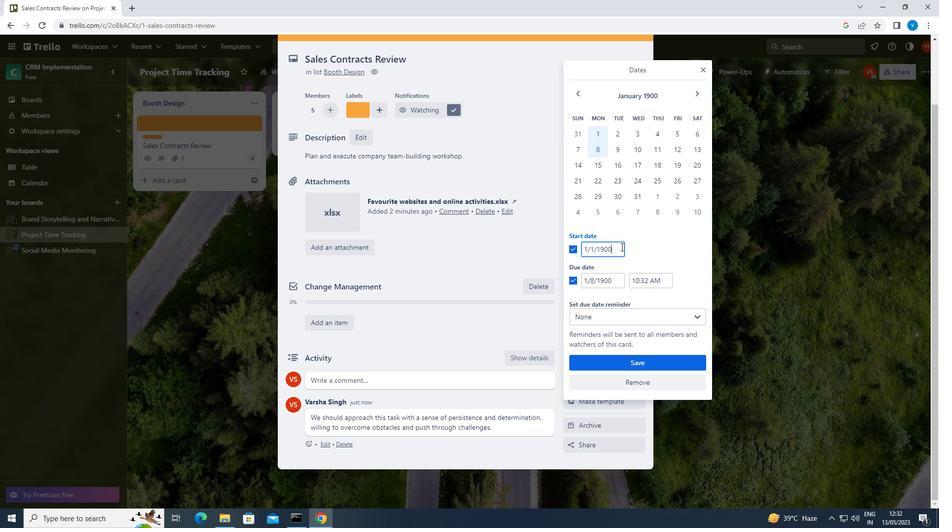 
Action: Key pressed <Key.backspace><Key.backspace><Key.backspace><Key.backspace><Key.backspace><Key.backspace><Key.backspace><Key.backspace><Key.backspace><Key.backspace><Key.backspace><Key.backspace><Key.backspace><Key.backspace>01/02/1900
Screenshot: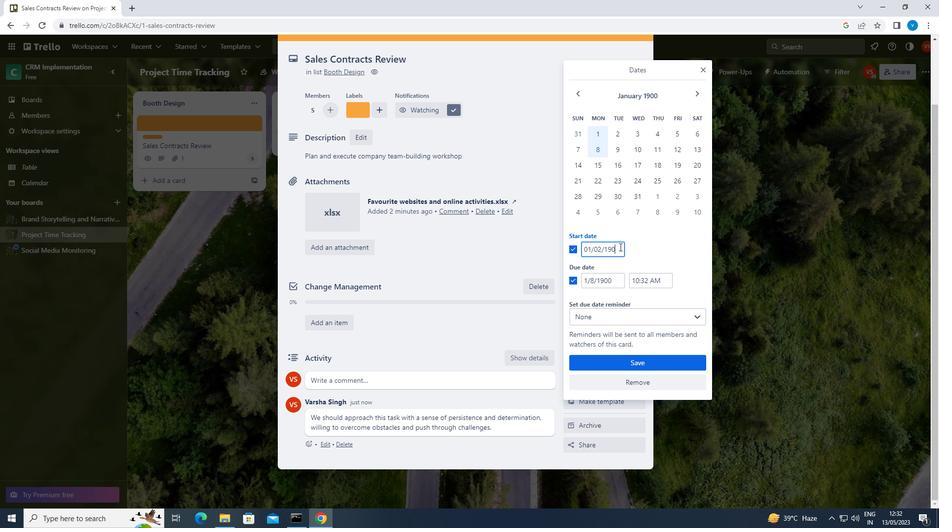 
Action: Mouse moved to (618, 280)
Screenshot: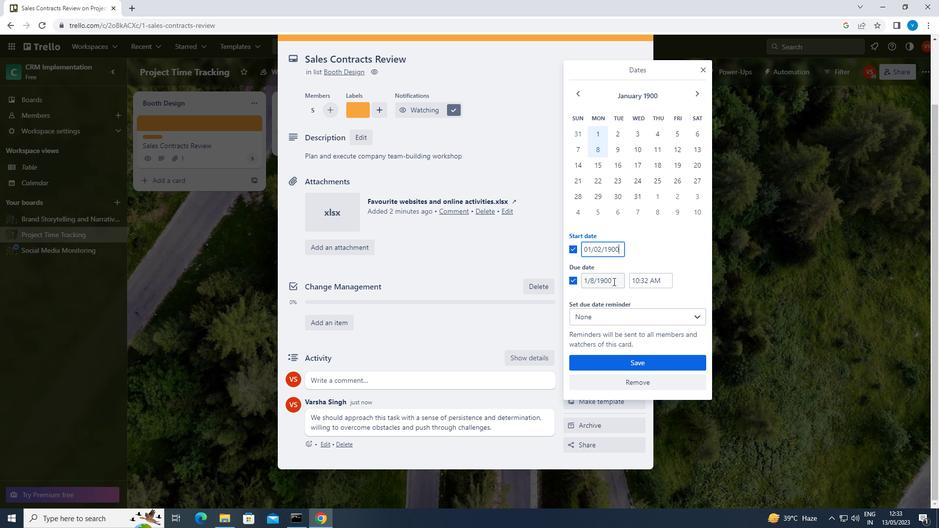 
Action: Mouse pressed left at (618, 280)
Screenshot: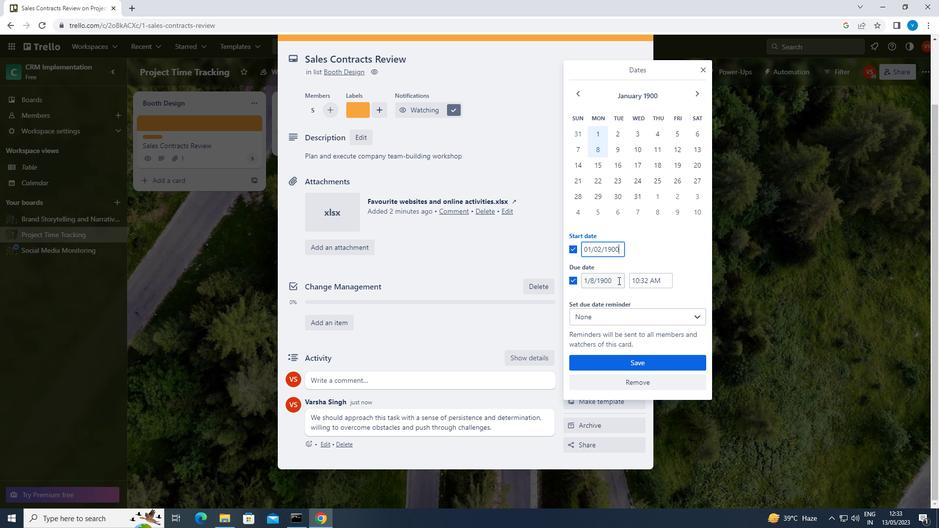 
Action: Mouse moved to (612, 283)
Screenshot: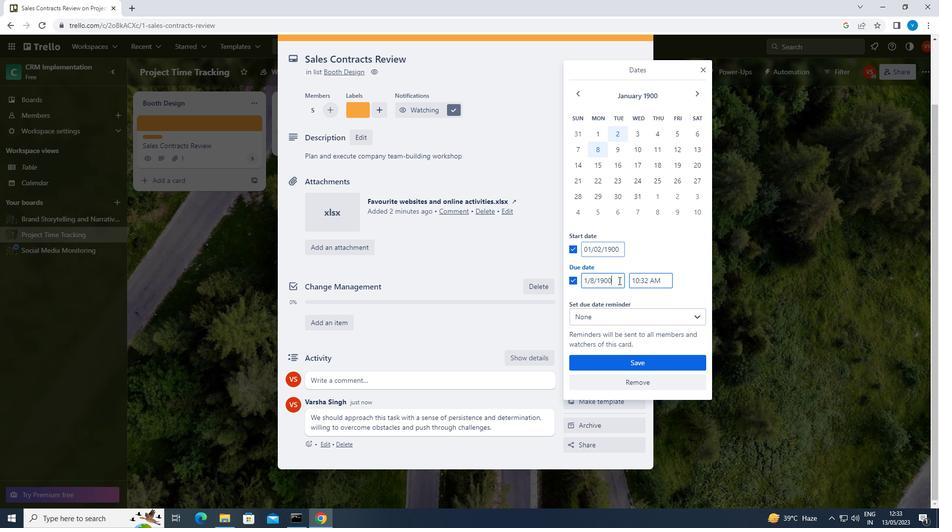 
Action: Key pressed <Key.backspace><Key.backspace><Key.backspace><Key.backspace><Key.backspace><Key.backspace><Key.backspace><Key.backspace><Key.backspace><Key.backspace><Key.backspace><Key.backspace><Key.backspace><Key.backspace><Key.backspace><Key.backspace><Key.backspace>01/09/1900
Screenshot: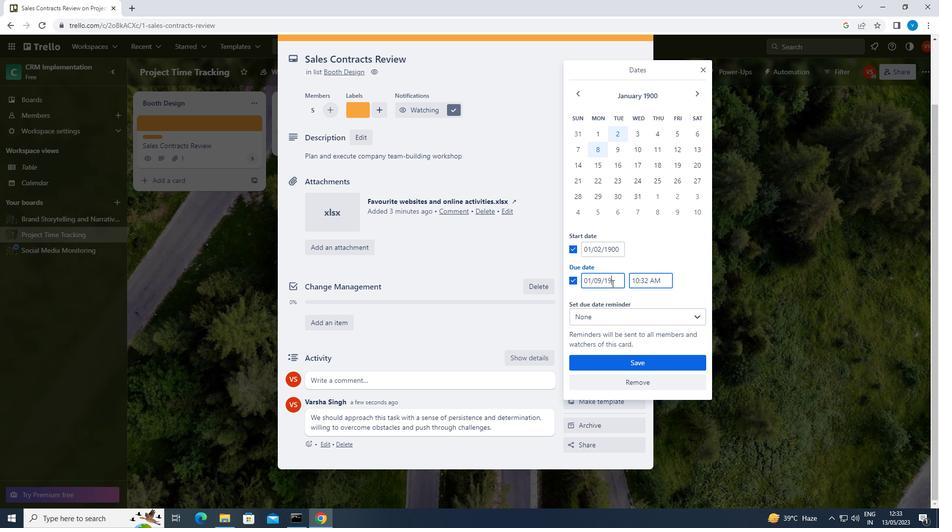 
Action: Mouse moved to (629, 361)
Screenshot: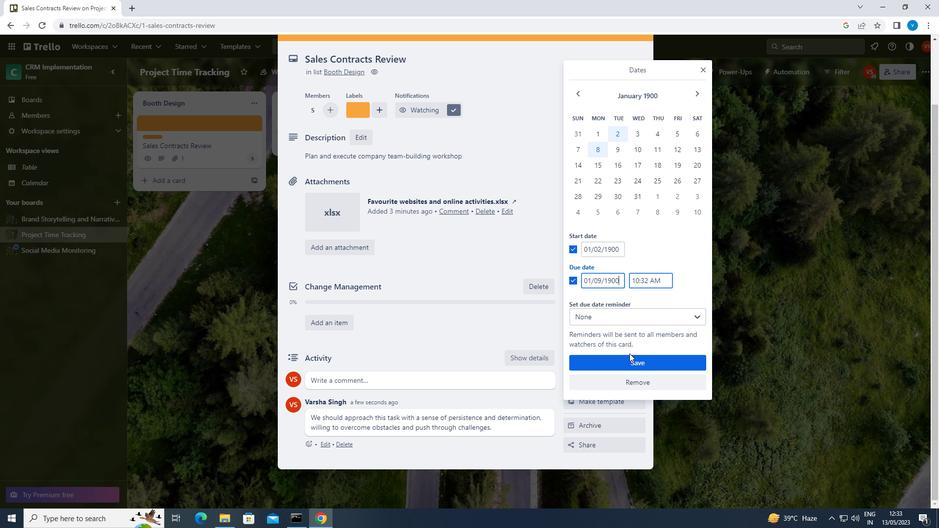 
Action: Mouse pressed left at (629, 361)
Screenshot: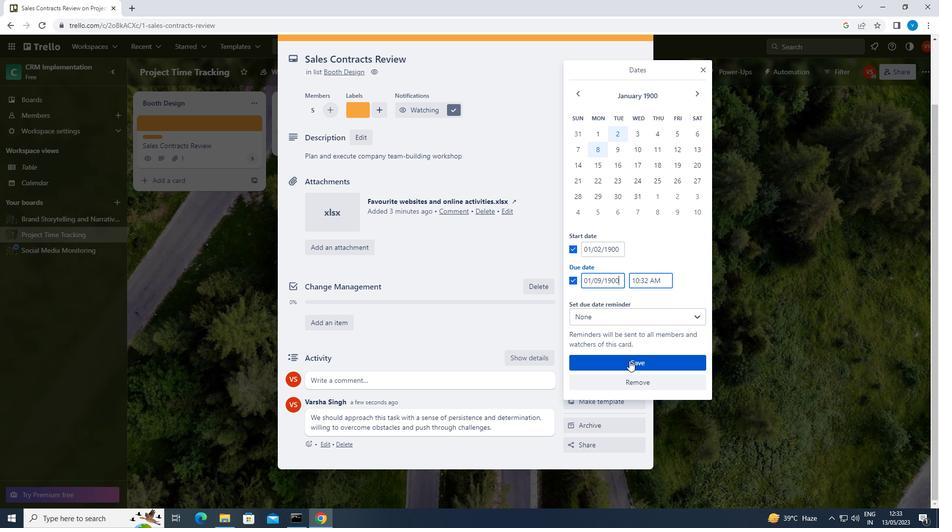 
